 Task: Look for space in Nanganga, Tanzania from 12th July, 2023 to 16th July, 2023 for 8 adults in price range Rs.10000 to Rs.16000. Place can be private room with 8 bedrooms having 8 beds and 8 bathrooms. Property type can be house, flat, guest house, hotel. Amenities needed are: wifi, TV, free parkinig on premises, gym, breakfast. Booking option can be shelf check-in. Required host language is English.
Action: Mouse moved to (436, 90)
Screenshot: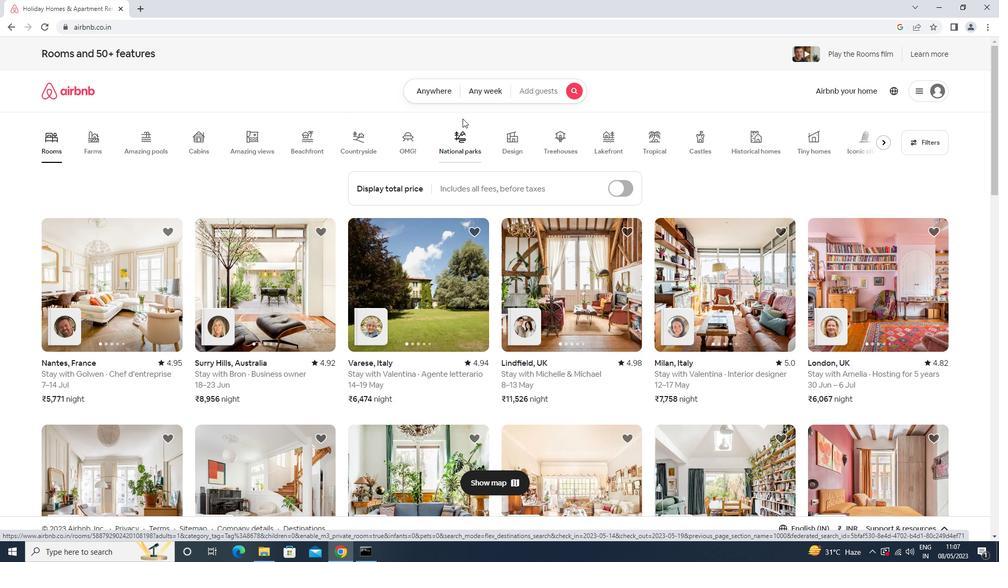 
Action: Mouse pressed left at (436, 90)
Screenshot: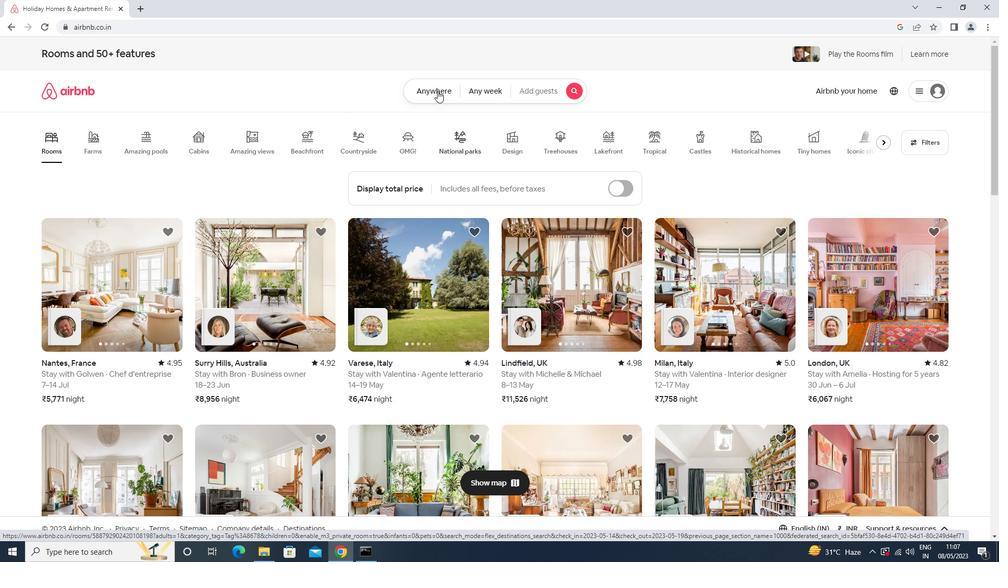 
Action: Mouse moved to (380, 136)
Screenshot: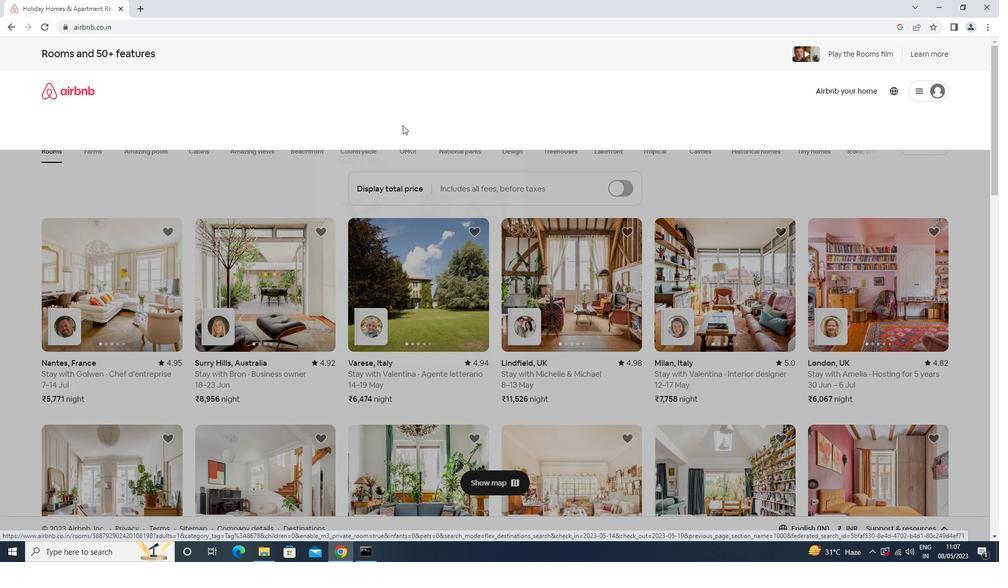 
Action: Mouse pressed left at (380, 136)
Screenshot: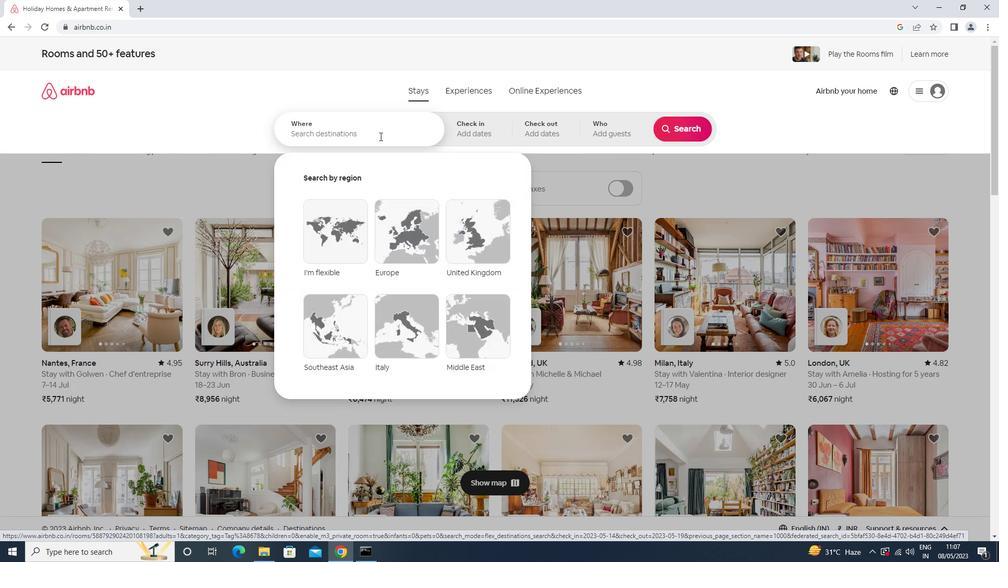 
Action: Key pressed <Key.shift>NANGA
Screenshot: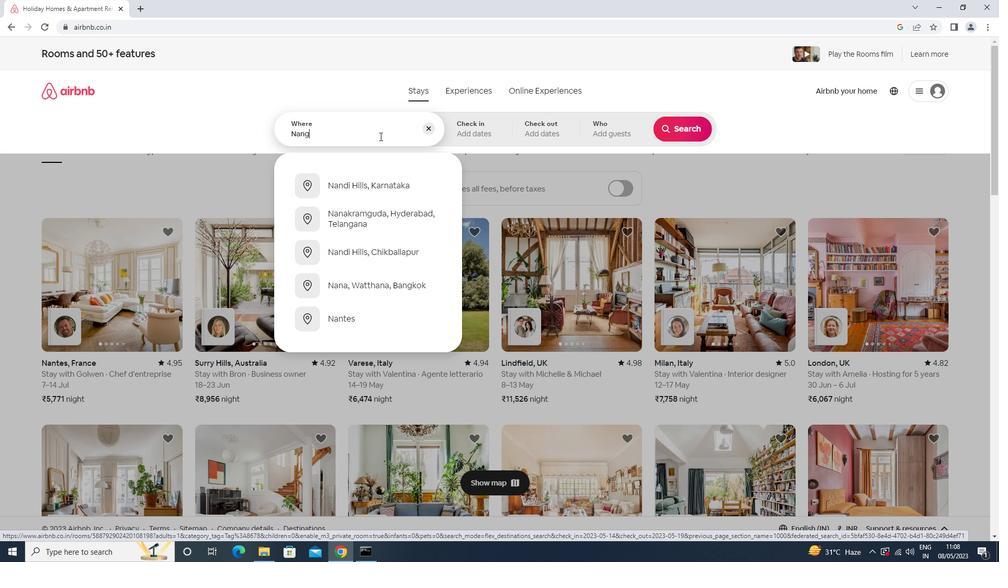 
Action: Mouse moved to (379, 136)
Screenshot: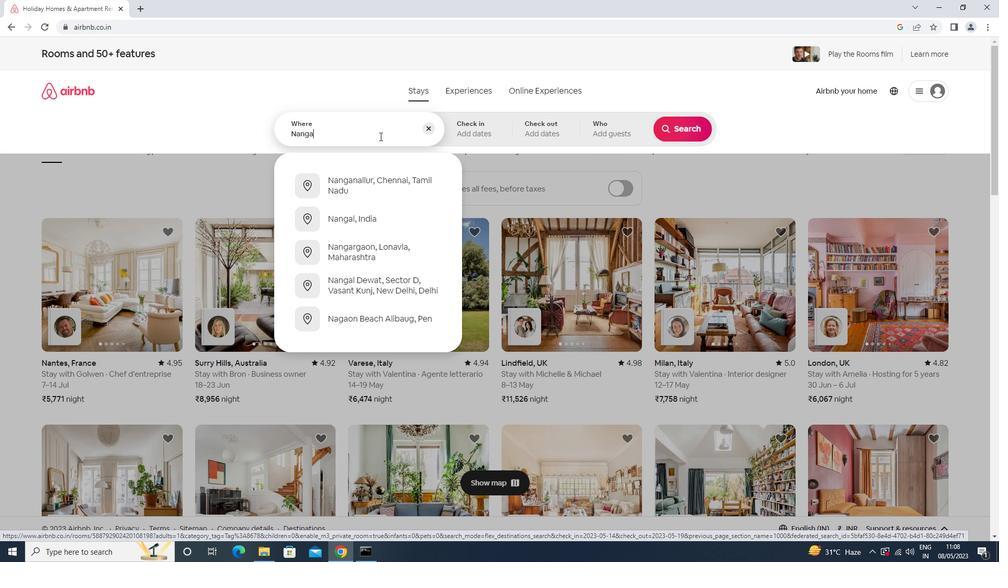 
Action: Key pressed NGA,<Key.space><Key.down><Key.down><Key.down><Key.enter>
Screenshot: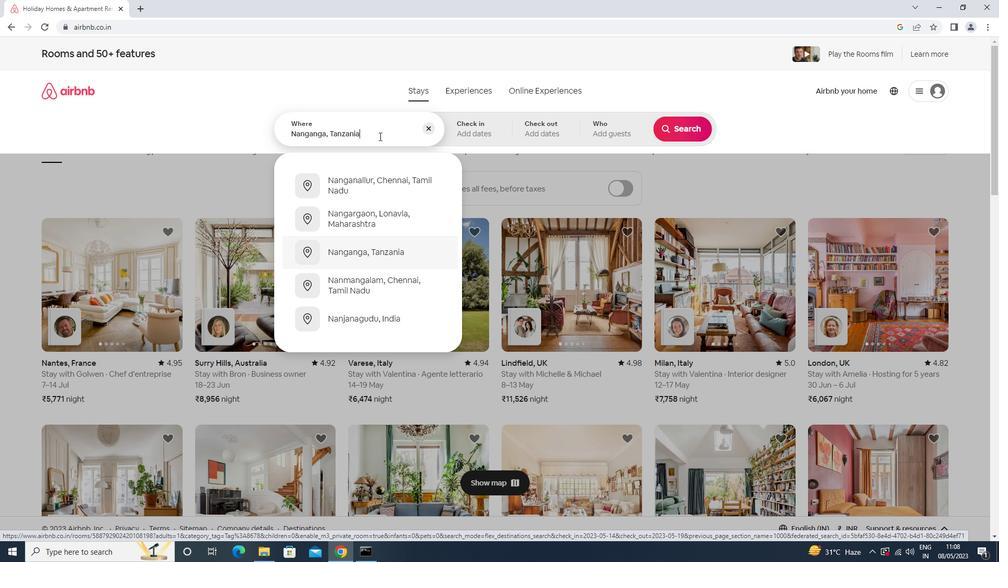 
Action: Mouse moved to (679, 214)
Screenshot: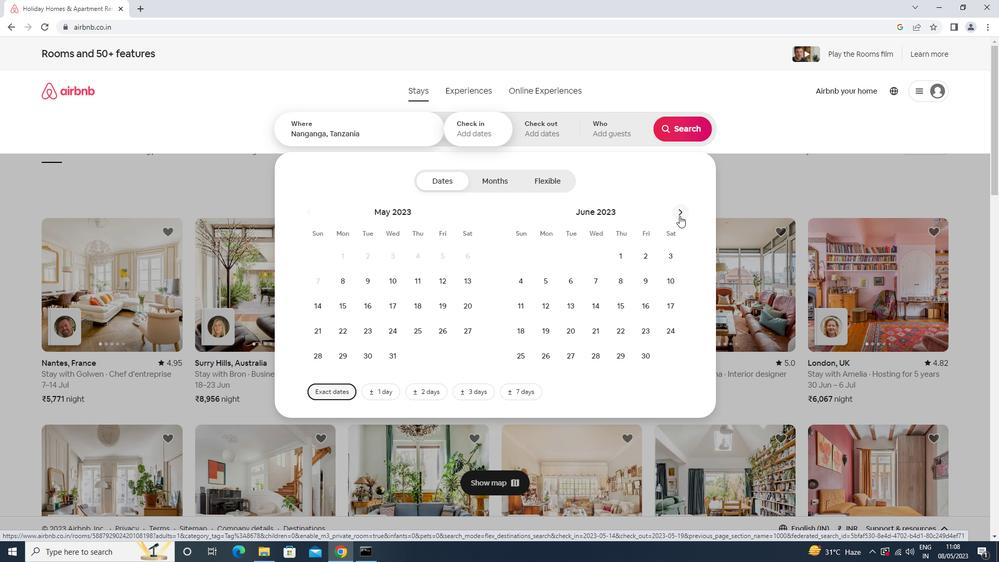 
Action: Mouse pressed left at (679, 214)
Screenshot: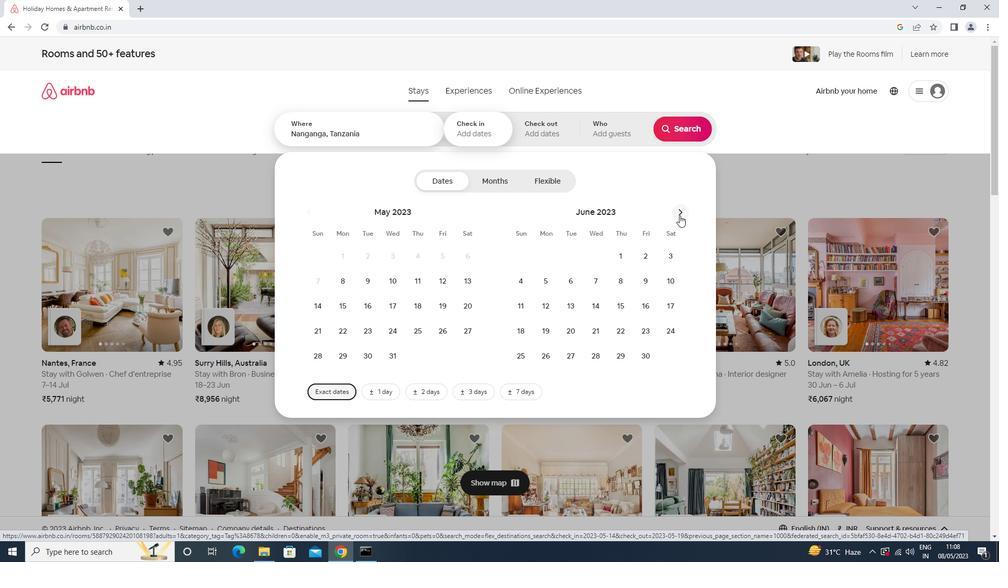 
Action: Mouse moved to (600, 305)
Screenshot: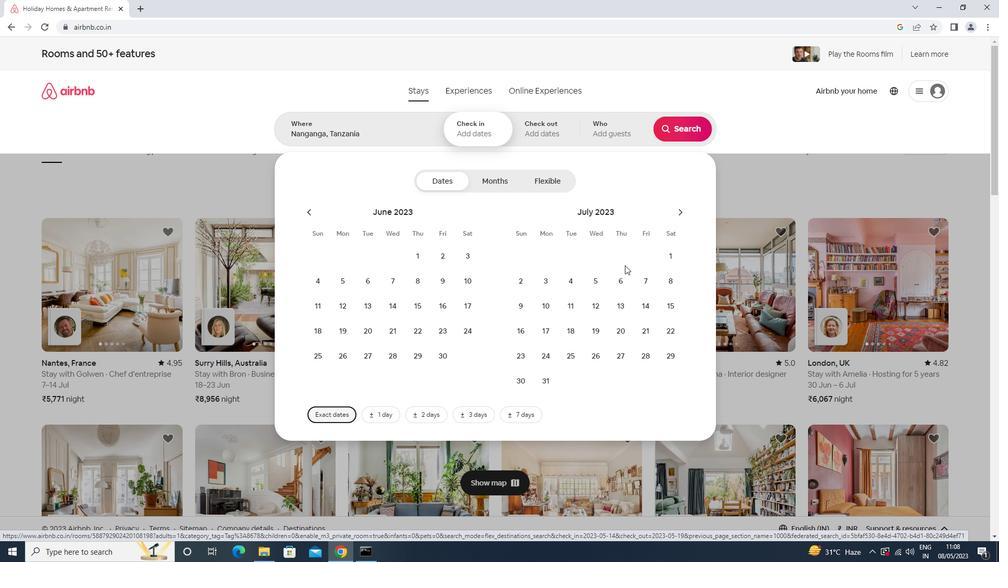 
Action: Mouse pressed left at (600, 305)
Screenshot: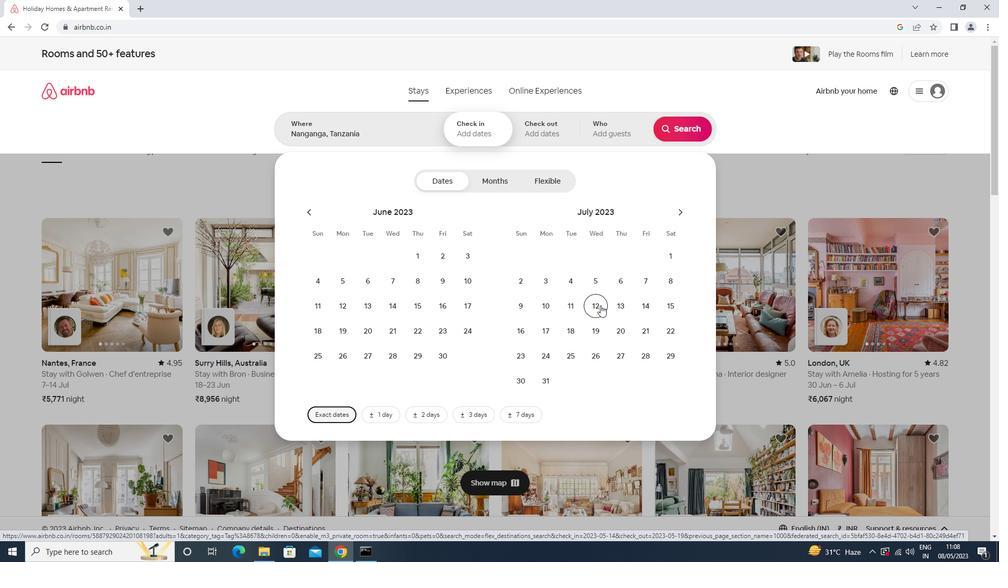 
Action: Mouse moved to (521, 326)
Screenshot: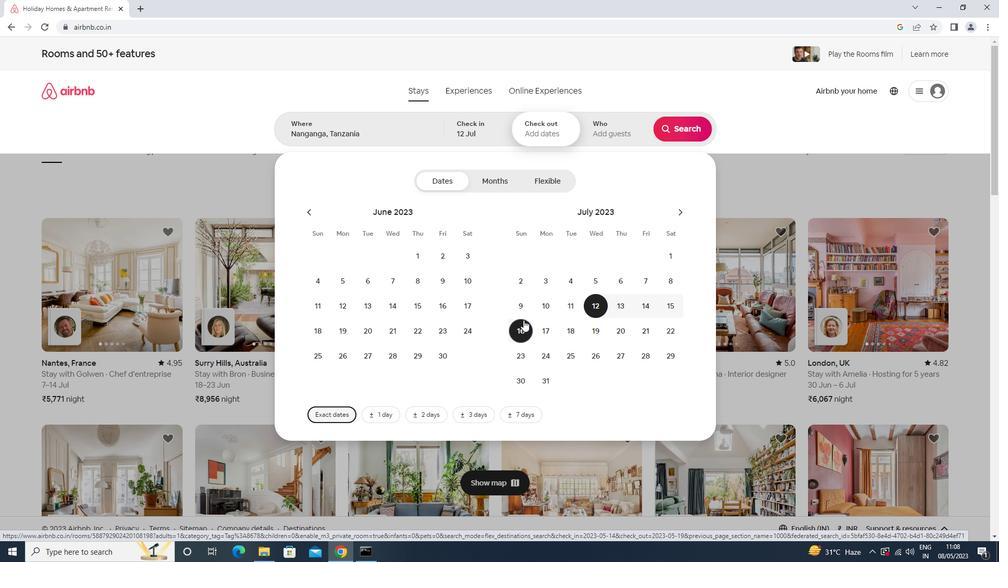 
Action: Mouse pressed left at (521, 326)
Screenshot: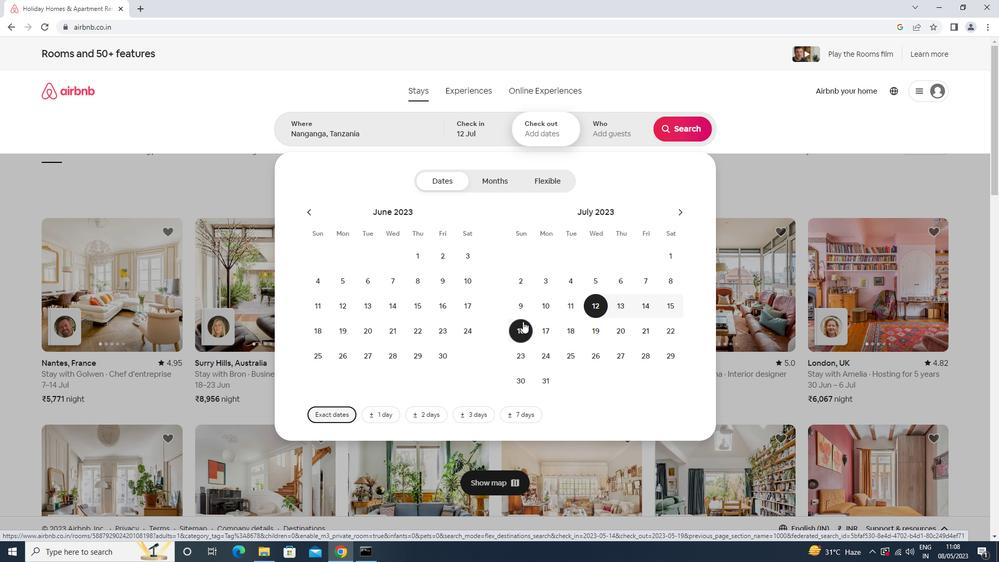 
Action: Mouse moved to (591, 135)
Screenshot: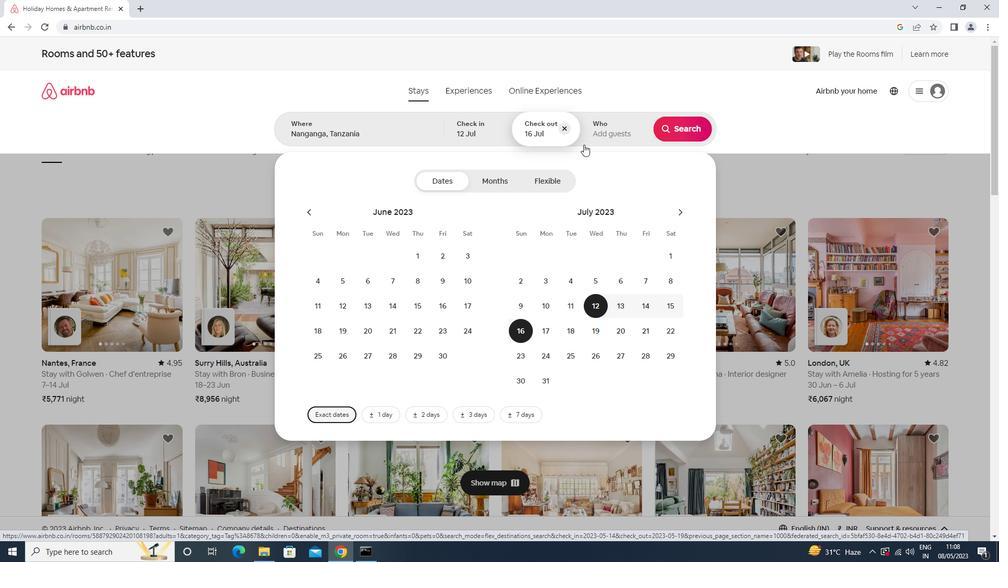 
Action: Mouse pressed left at (591, 135)
Screenshot: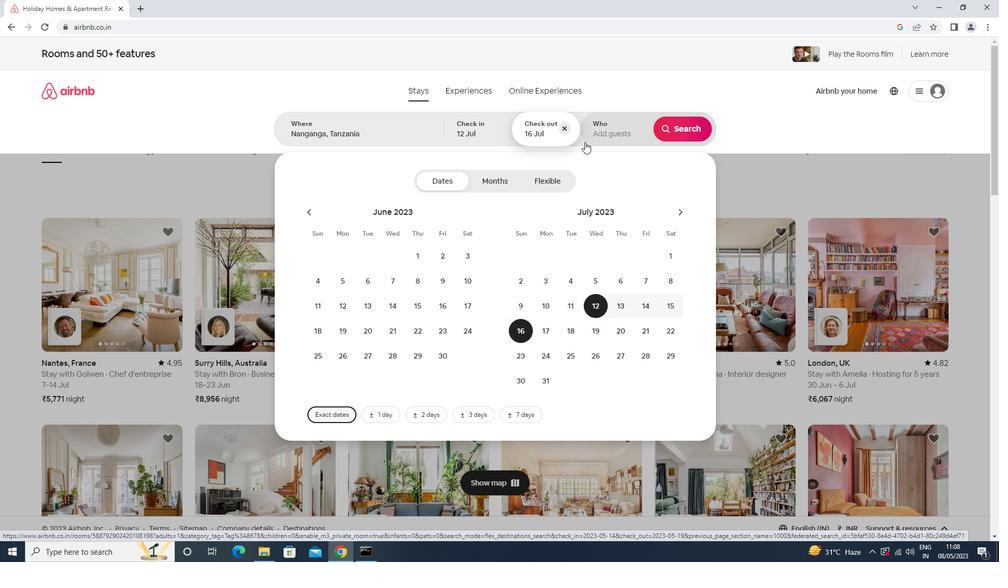 
Action: Mouse moved to (679, 181)
Screenshot: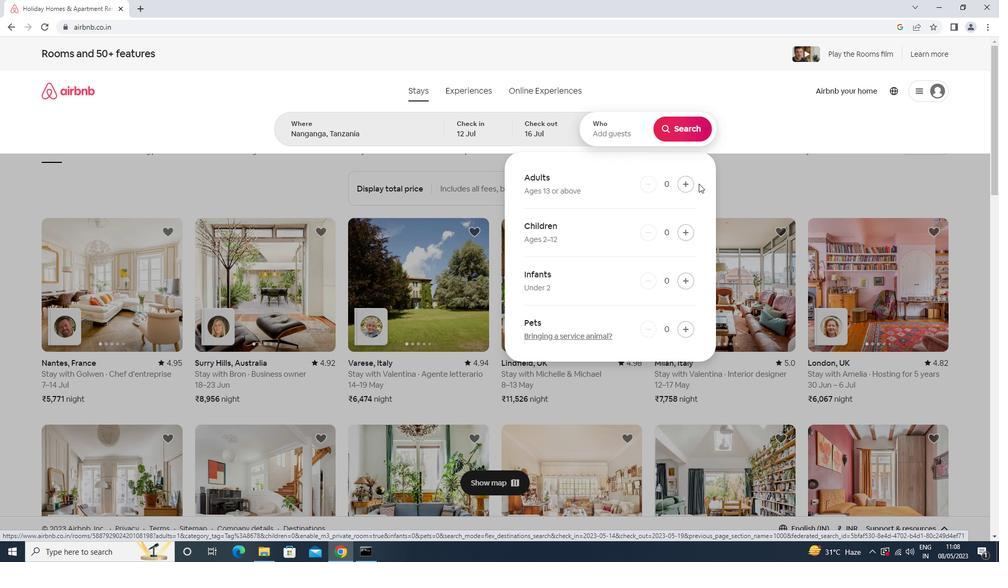 
Action: Mouse pressed left at (679, 181)
Screenshot: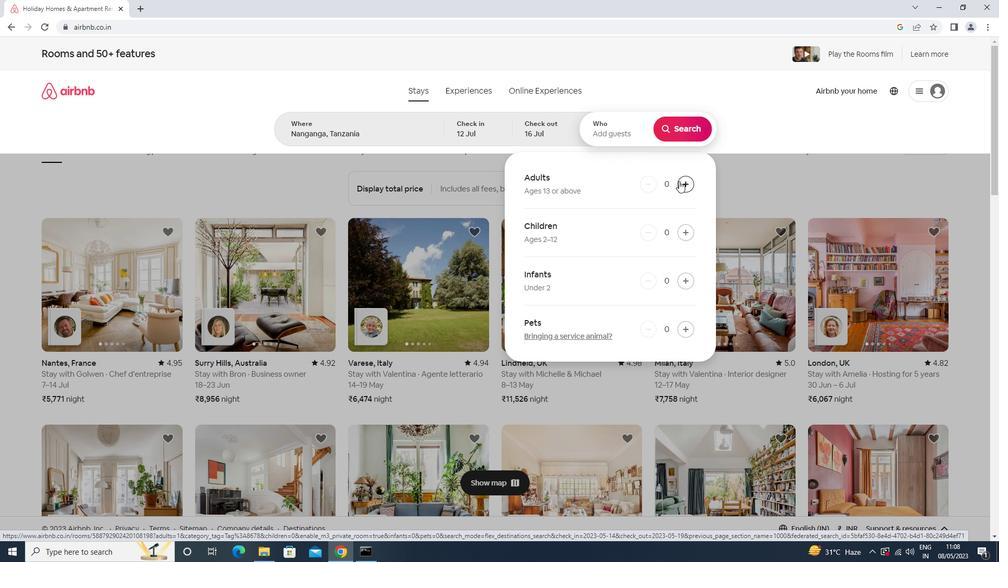 
Action: Mouse pressed left at (679, 181)
Screenshot: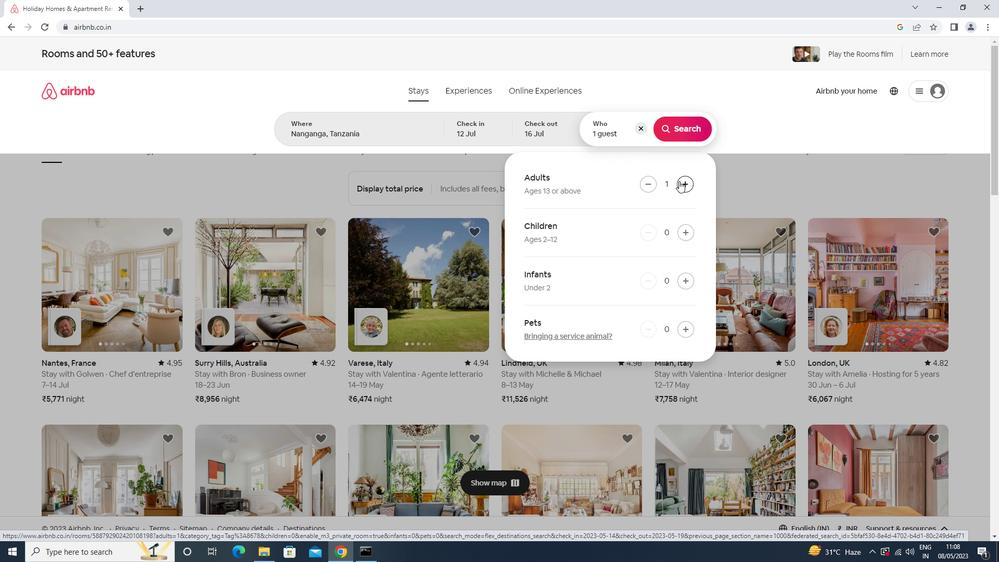 
Action: Mouse pressed left at (679, 181)
Screenshot: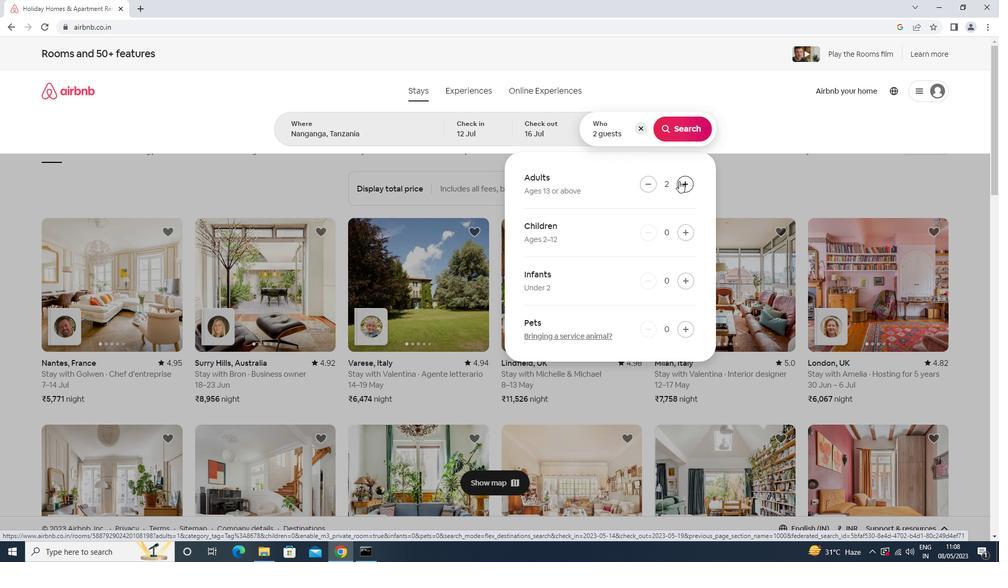 
Action: Mouse pressed left at (679, 181)
Screenshot: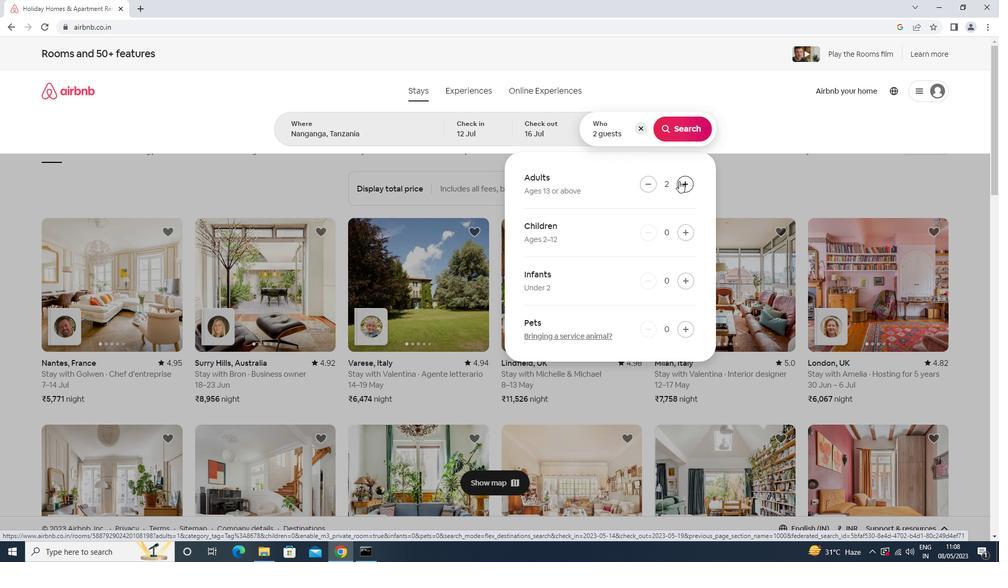 
Action: Mouse pressed left at (679, 181)
Screenshot: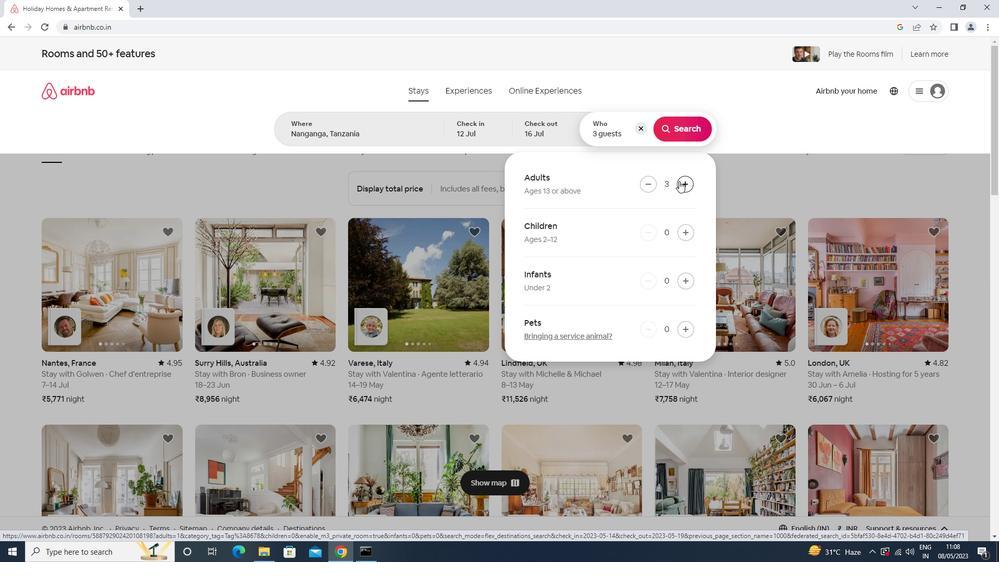 
Action: Mouse pressed left at (679, 181)
Screenshot: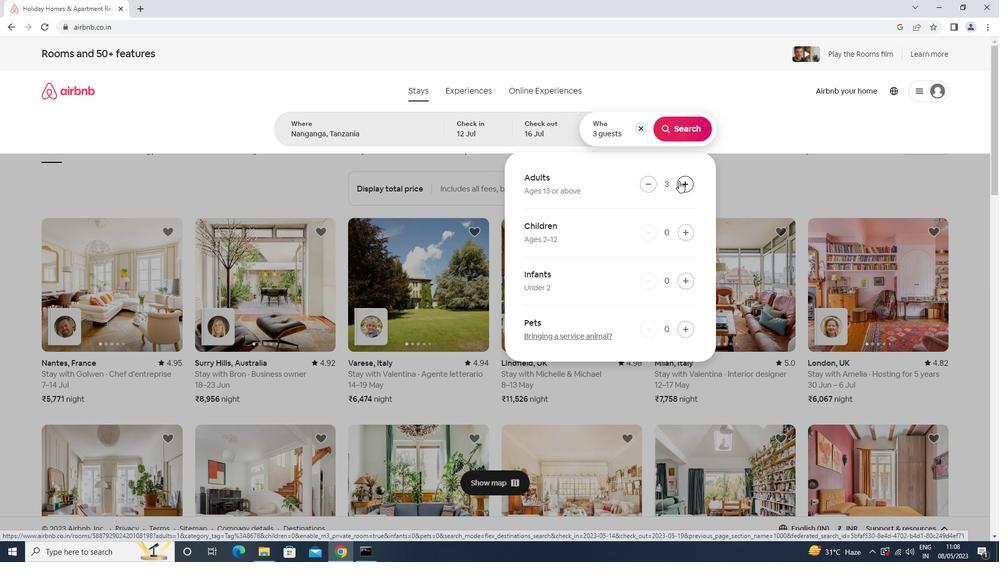 
Action: Mouse pressed left at (679, 181)
Screenshot: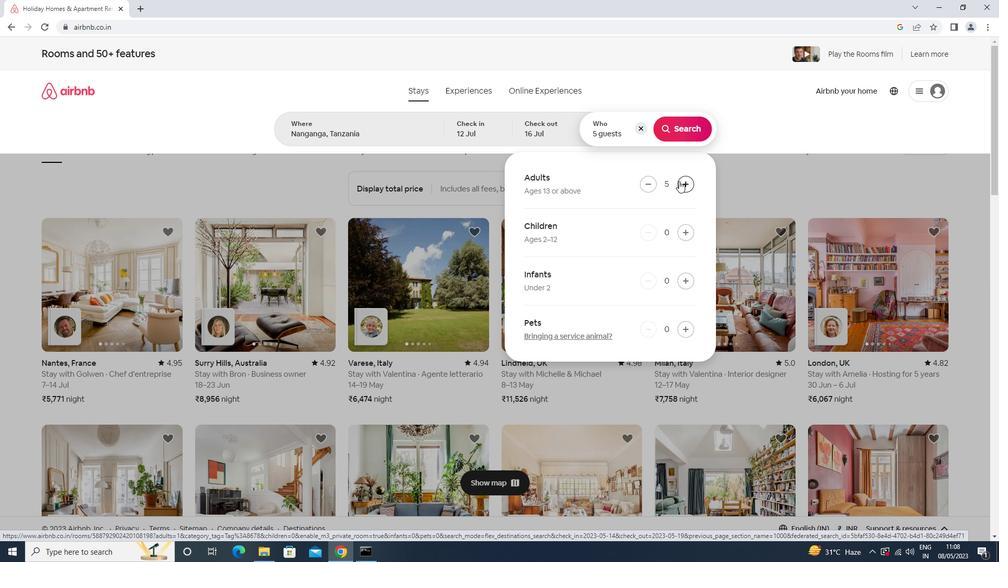 
Action: Mouse pressed left at (679, 181)
Screenshot: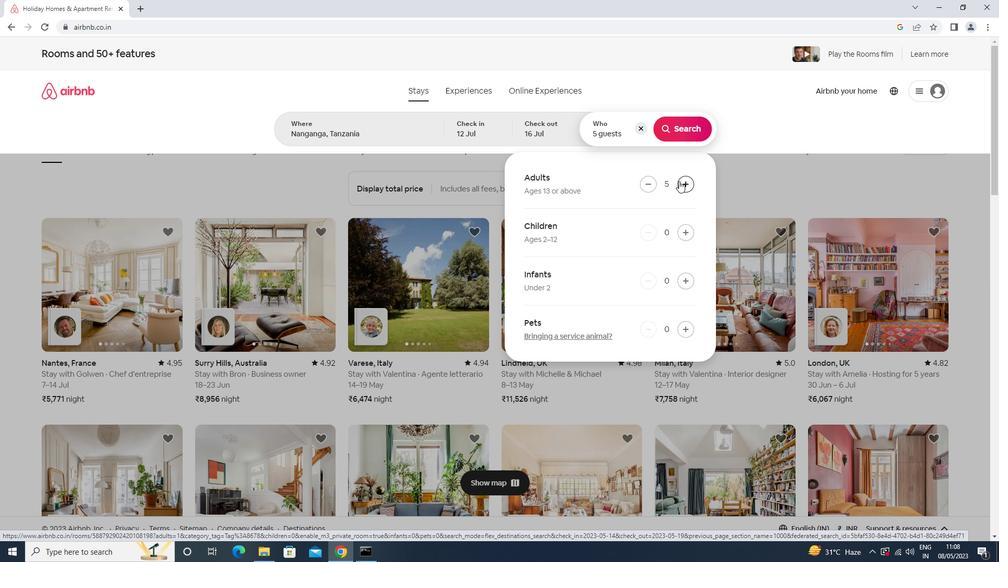 
Action: Mouse moved to (677, 130)
Screenshot: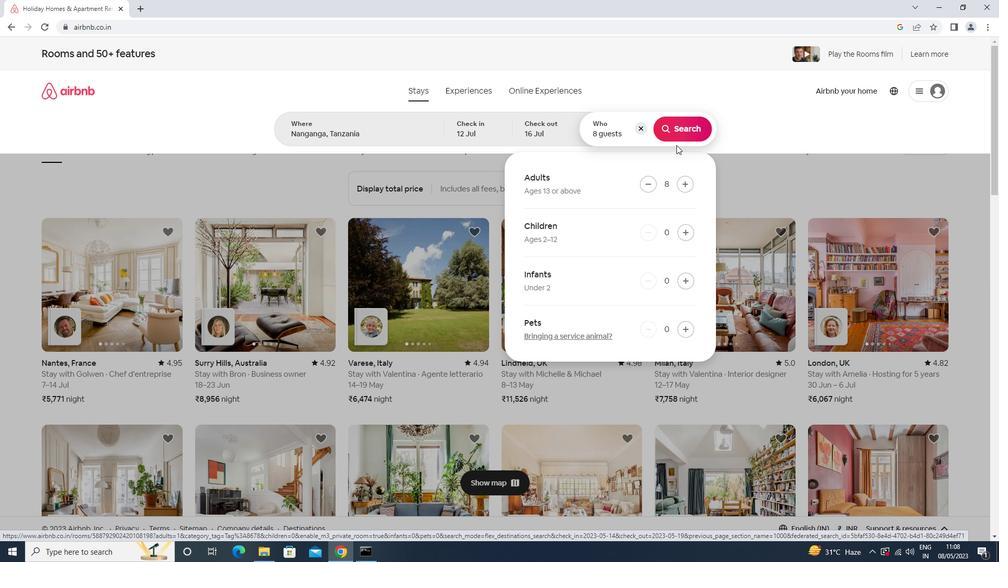 
Action: Mouse pressed left at (677, 130)
Screenshot: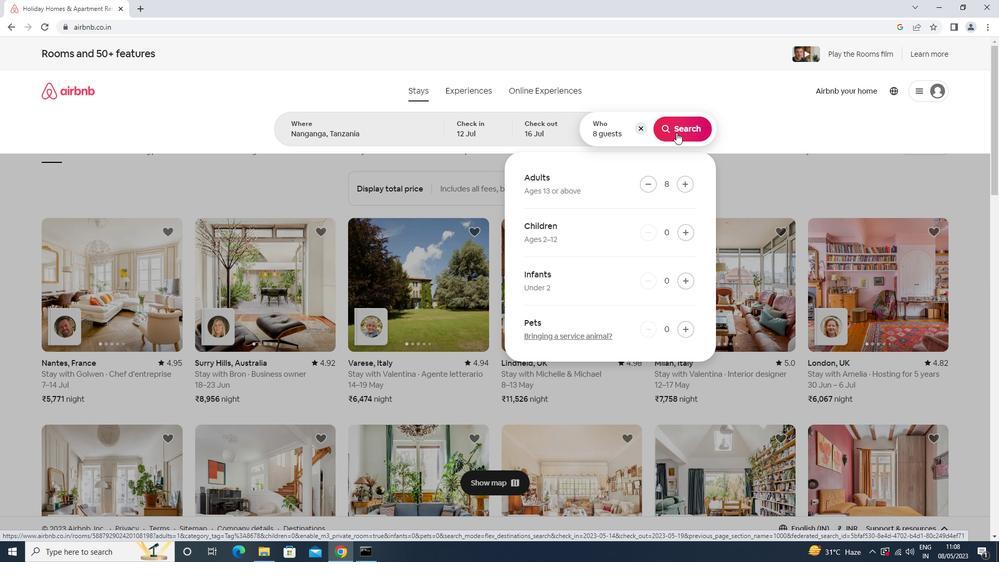 
Action: Mouse moved to (959, 97)
Screenshot: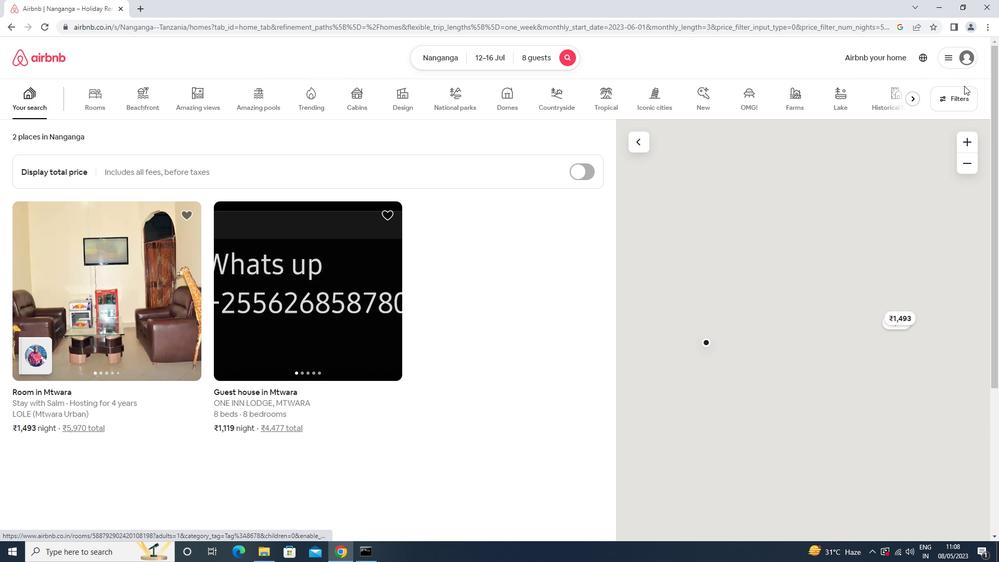 
Action: Mouse pressed left at (959, 97)
Screenshot: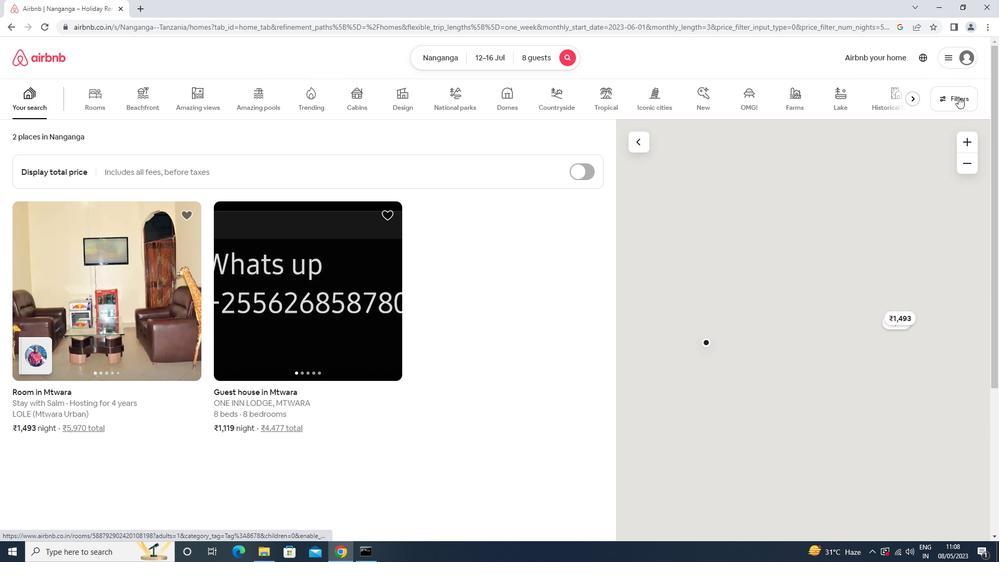 
Action: Mouse moved to (452, 348)
Screenshot: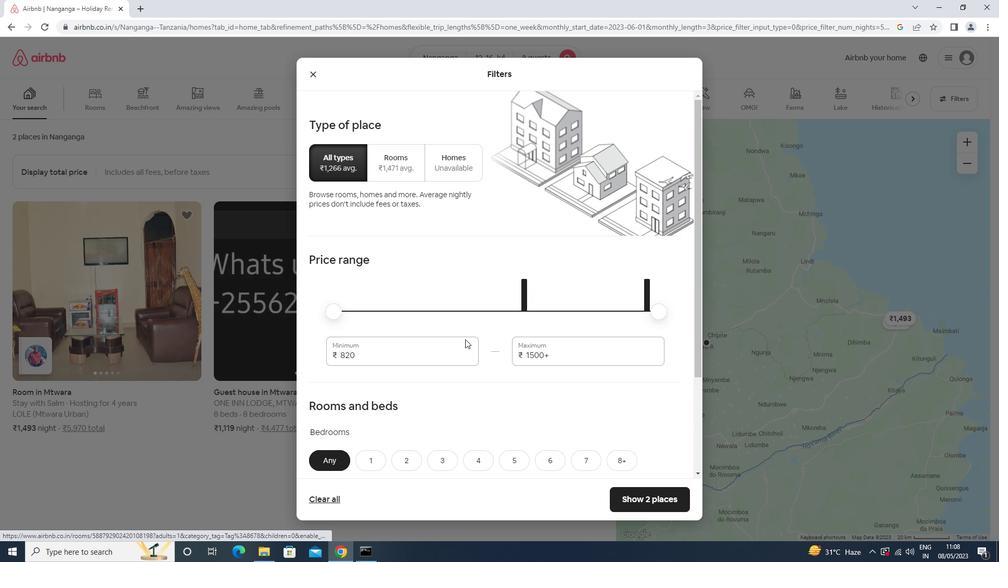 
Action: Mouse pressed left at (452, 348)
Screenshot: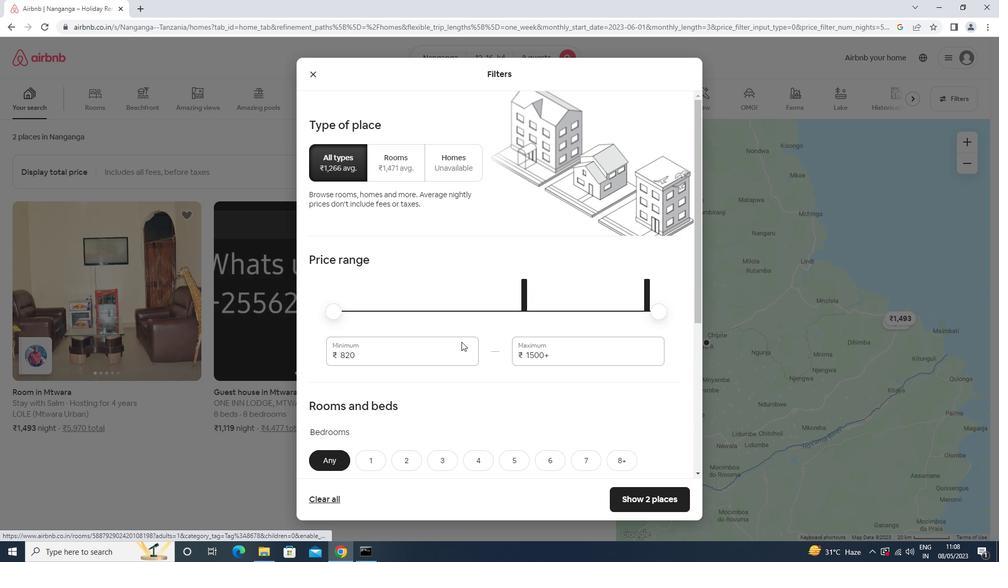 
Action: Key pressed <Key.backspace><Key.backspace><Key.backspace>10000<Key.tab>16000
Screenshot: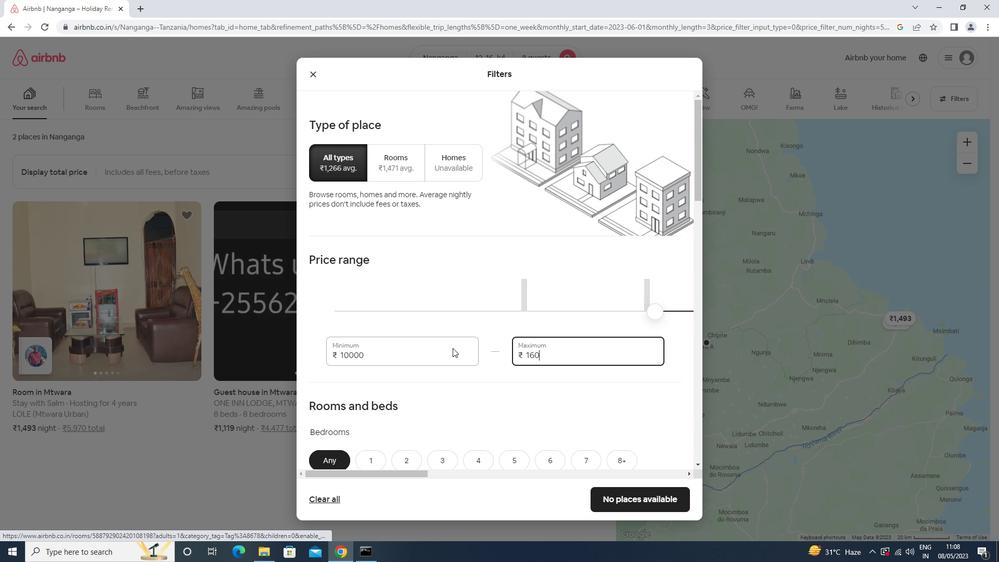 
Action: Mouse moved to (482, 376)
Screenshot: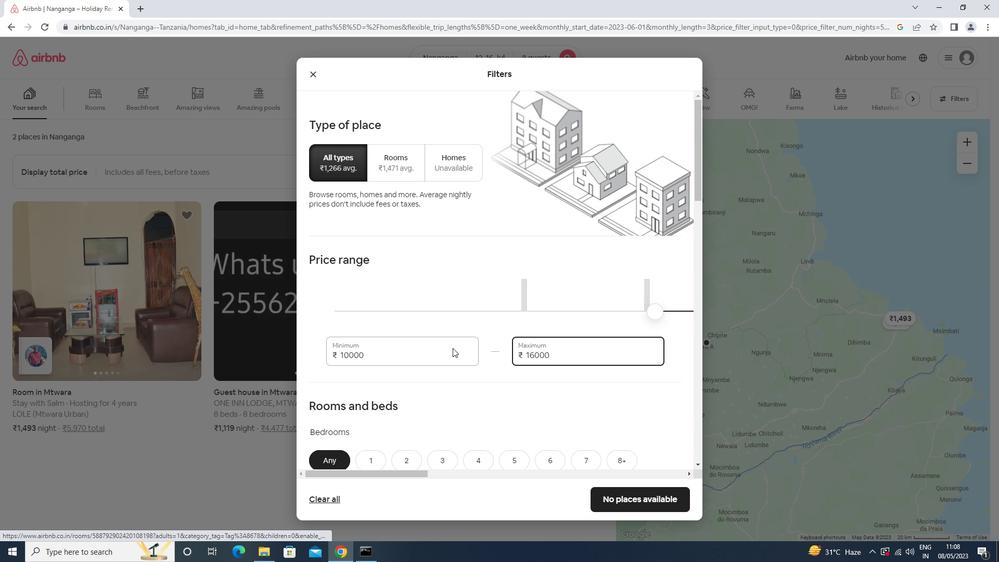 
Action: Mouse scrolled (482, 375) with delta (0, 0)
Screenshot: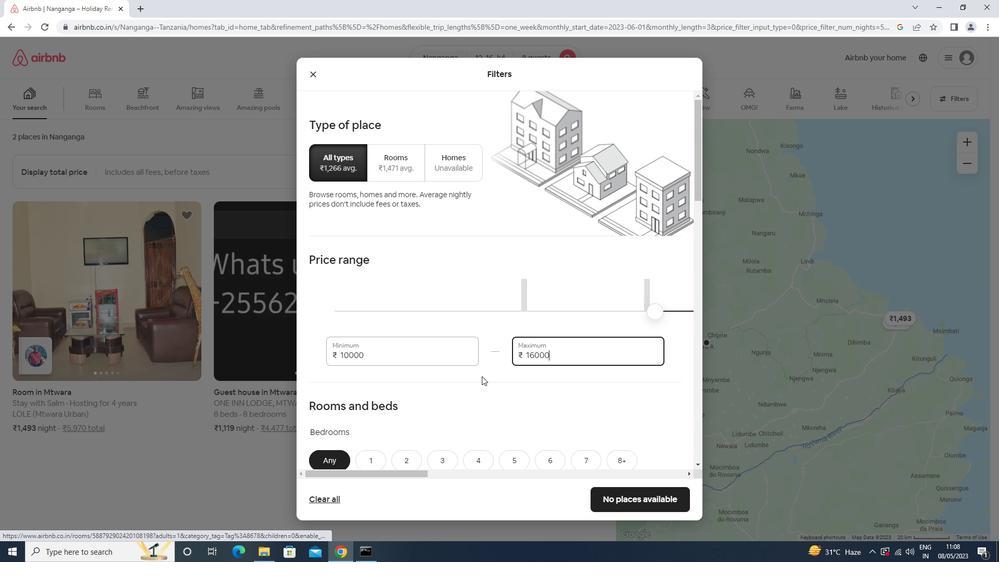 
Action: Mouse scrolled (482, 375) with delta (0, 0)
Screenshot: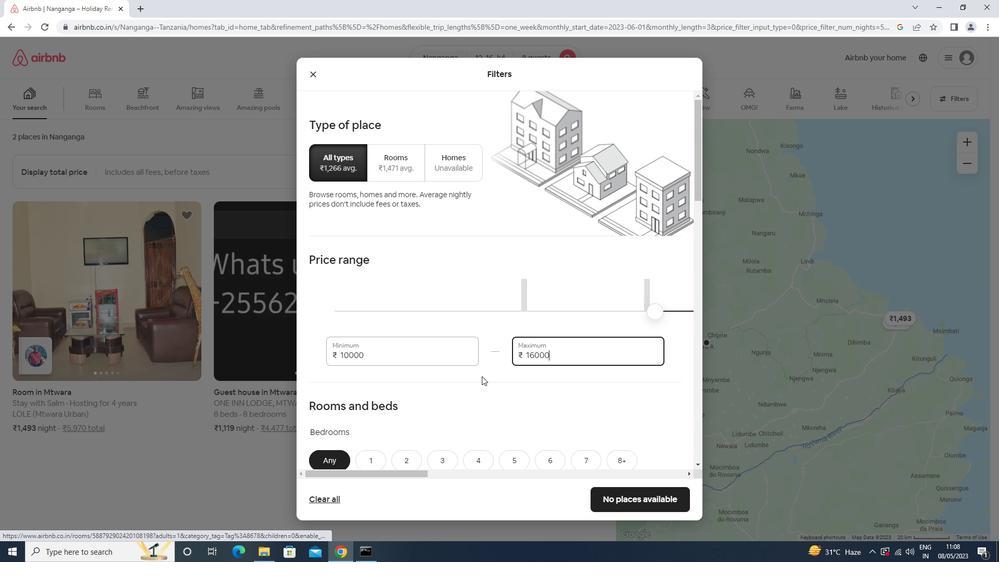 
Action: Mouse scrolled (482, 375) with delta (0, 0)
Screenshot: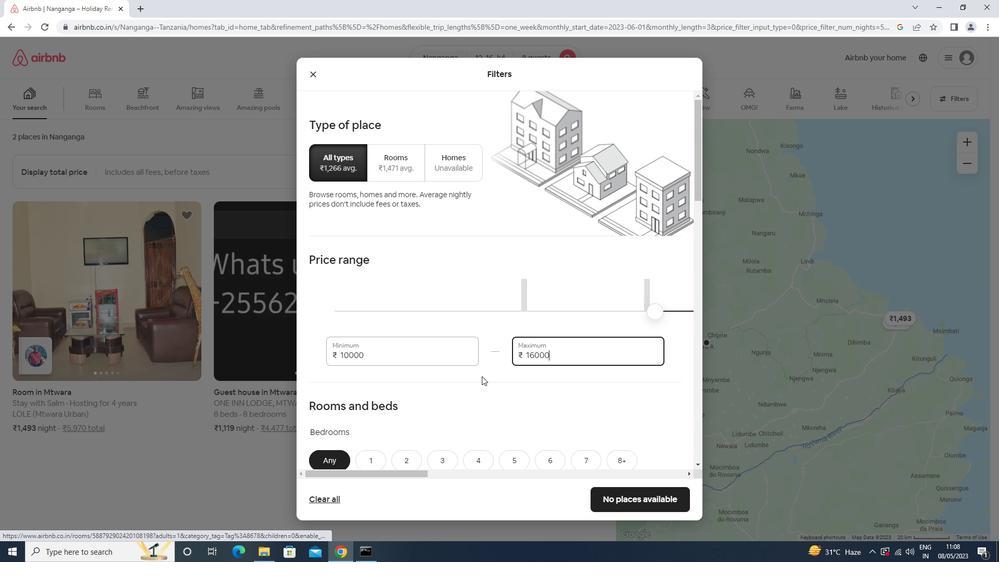 
Action: Mouse moved to (619, 309)
Screenshot: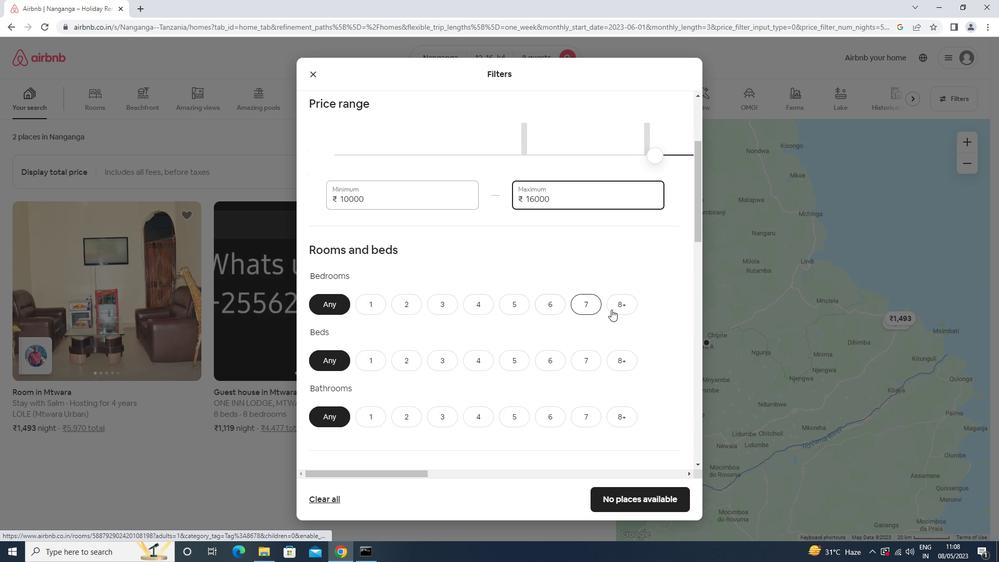 
Action: Mouse pressed left at (619, 309)
Screenshot: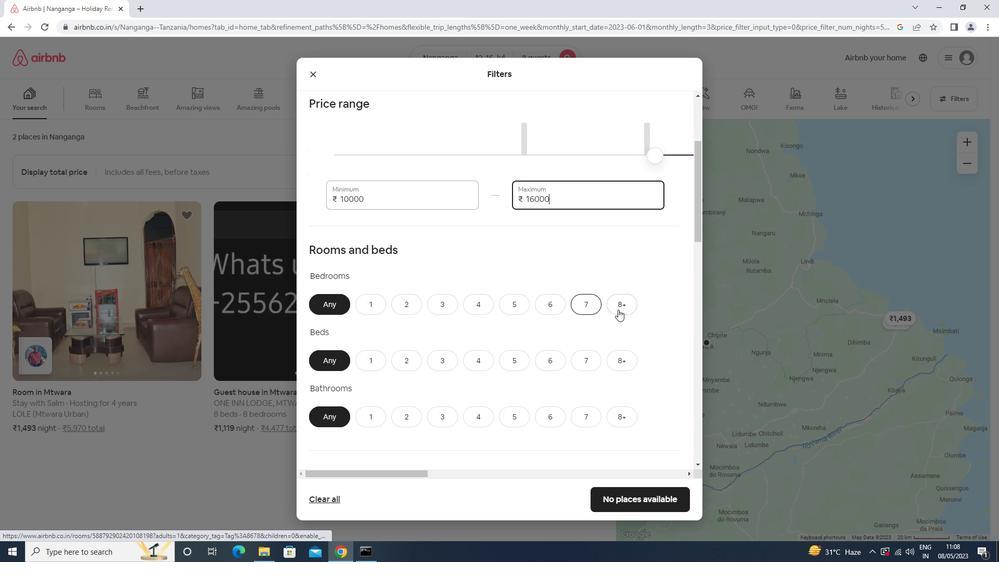 
Action: Mouse moved to (626, 358)
Screenshot: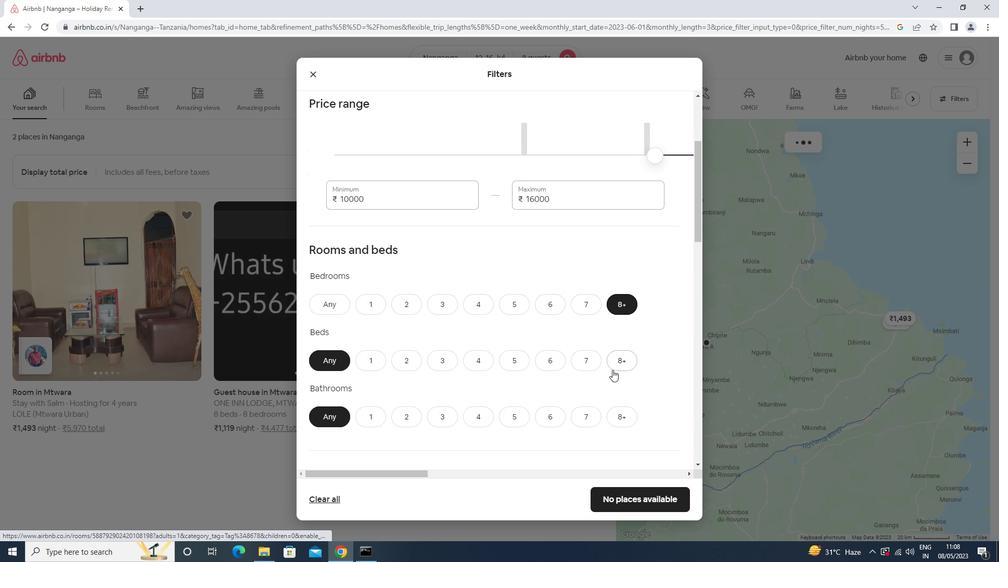 
Action: Mouse pressed left at (626, 358)
Screenshot: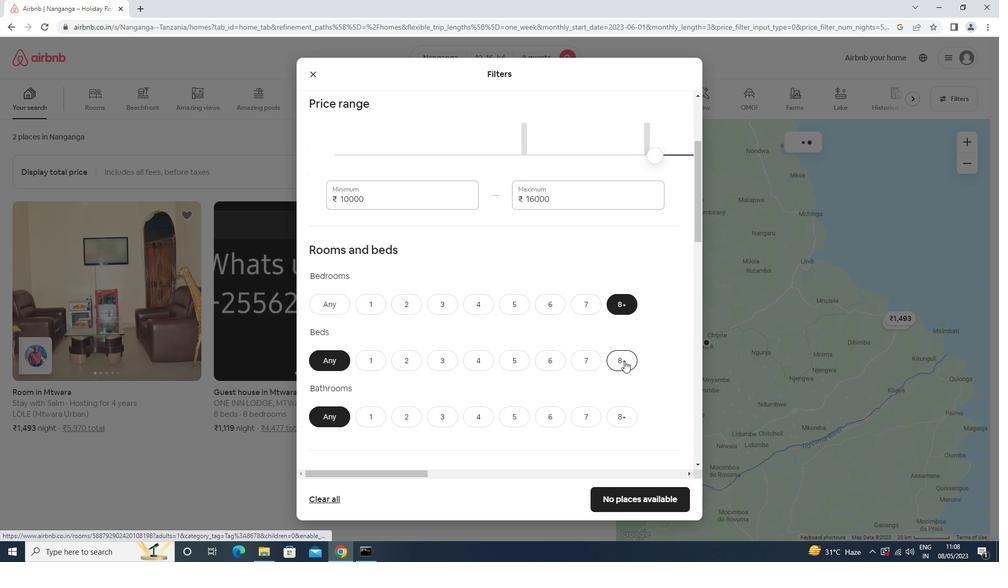 
Action: Mouse moved to (618, 414)
Screenshot: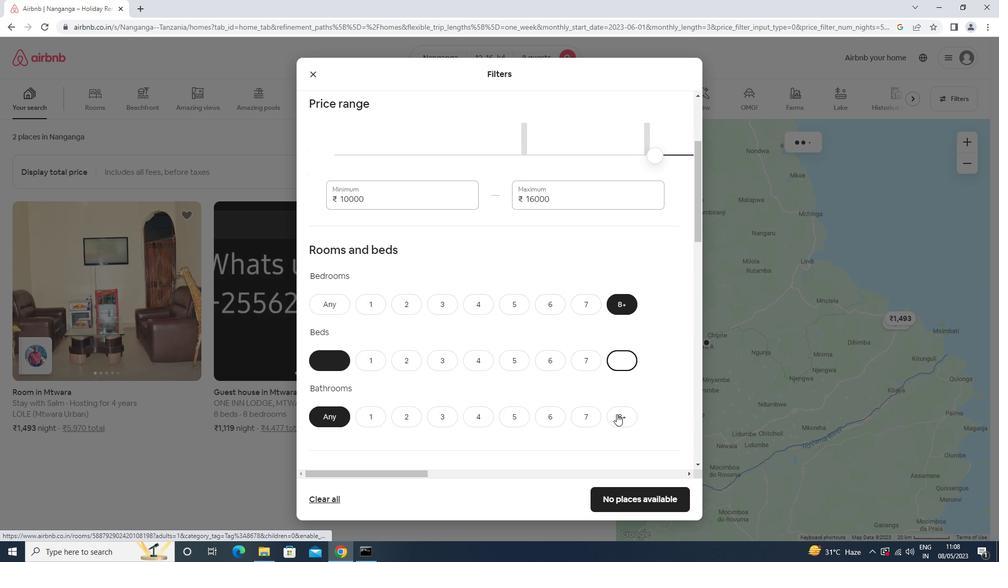 
Action: Mouse pressed left at (618, 414)
Screenshot: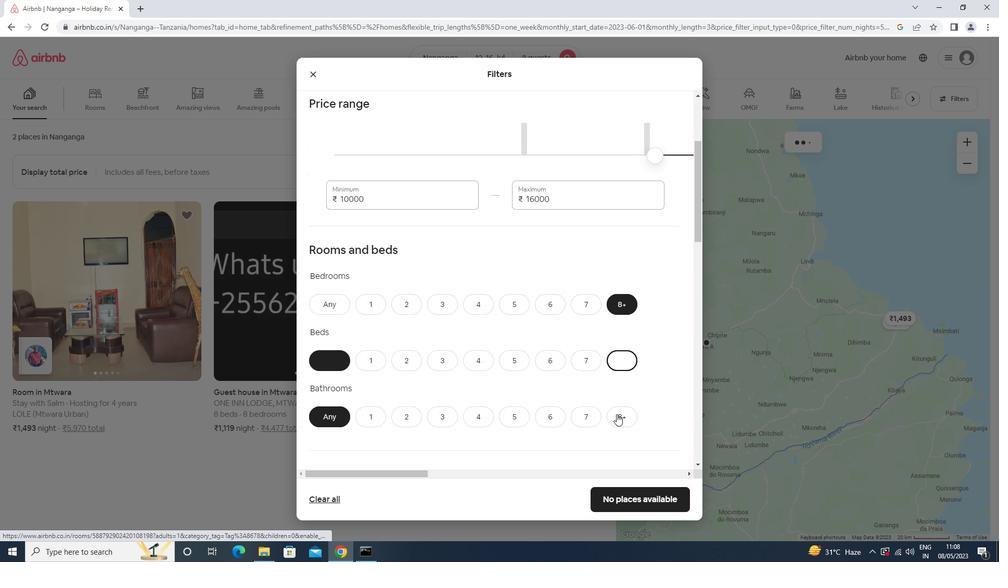 
Action: Mouse moved to (540, 330)
Screenshot: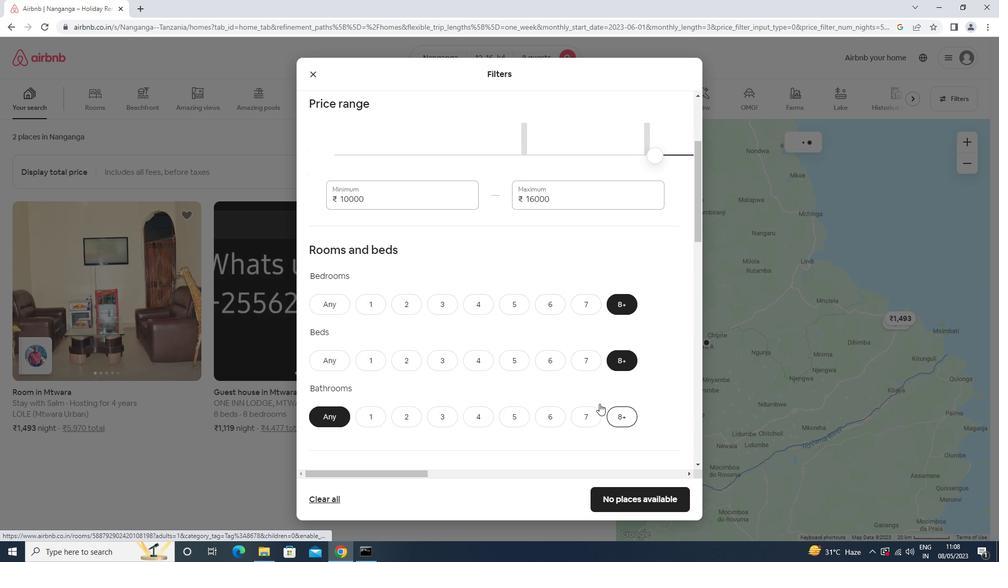 
Action: Mouse scrolled (540, 330) with delta (0, 0)
Screenshot: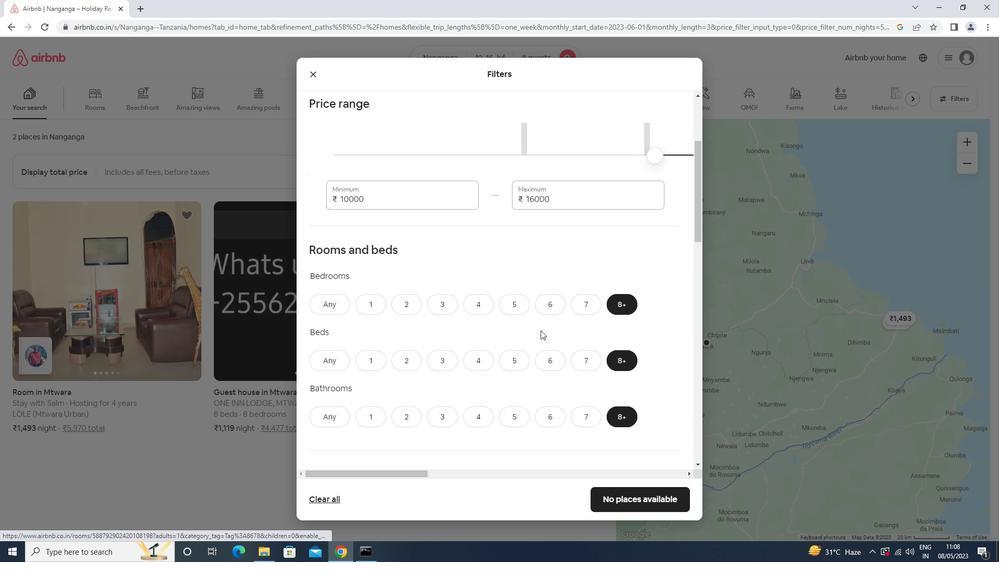 
Action: Mouse scrolled (540, 330) with delta (0, 0)
Screenshot: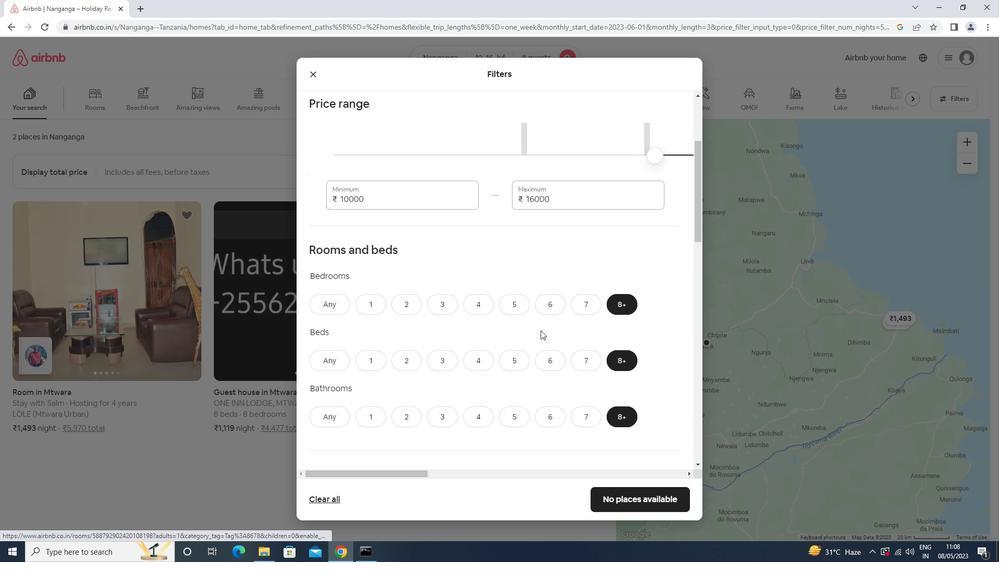 
Action: Mouse scrolled (540, 330) with delta (0, 0)
Screenshot: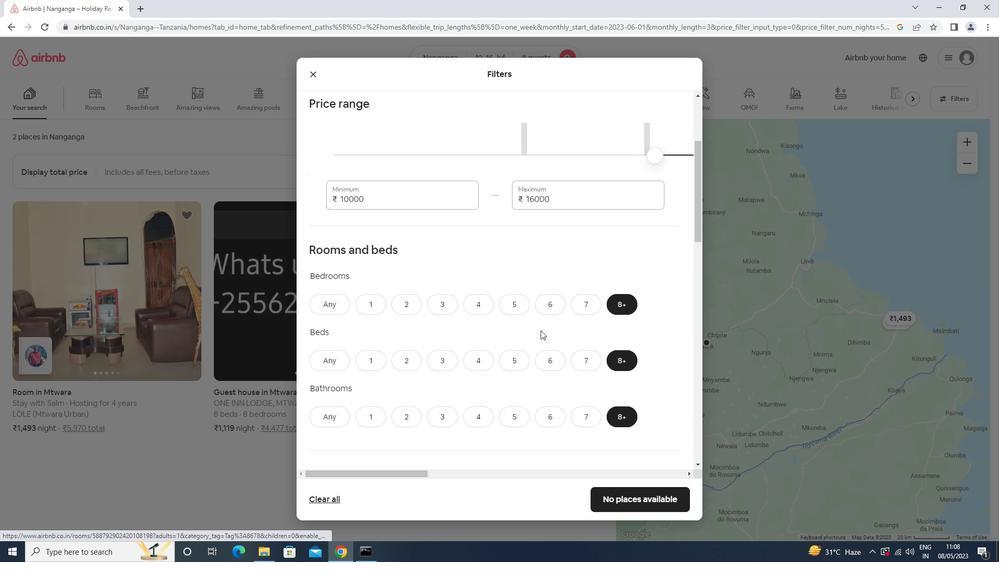 
Action: Mouse scrolled (540, 330) with delta (0, 0)
Screenshot: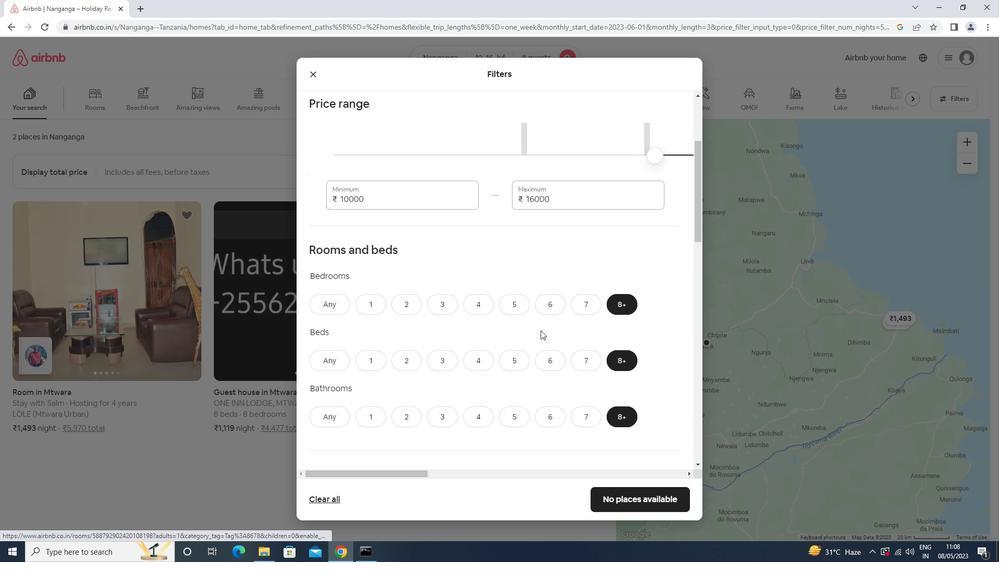 
Action: Mouse moved to (378, 323)
Screenshot: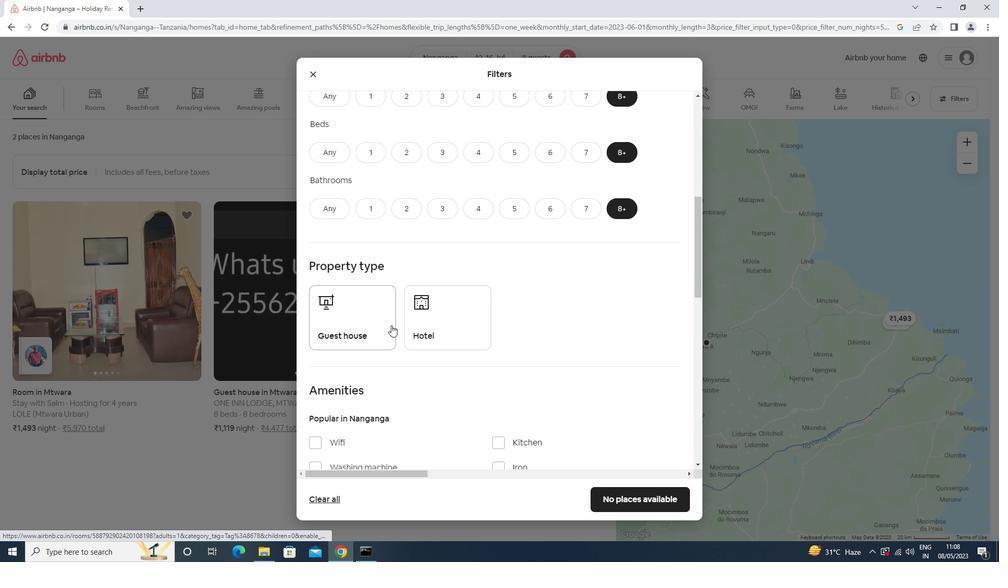 
Action: Mouse pressed left at (378, 323)
Screenshot: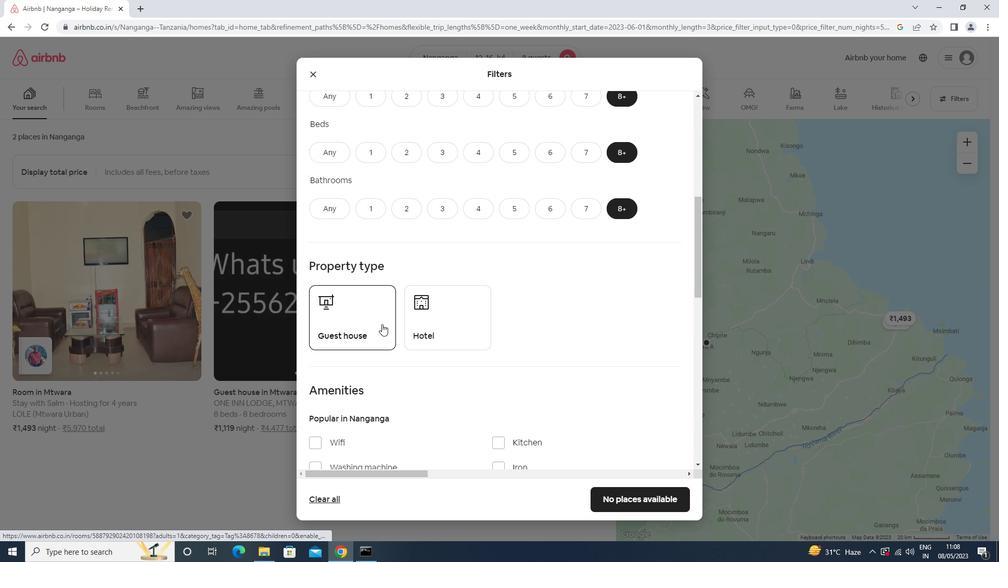 
Action: Mouse moved to (443, 329)
Screenshot: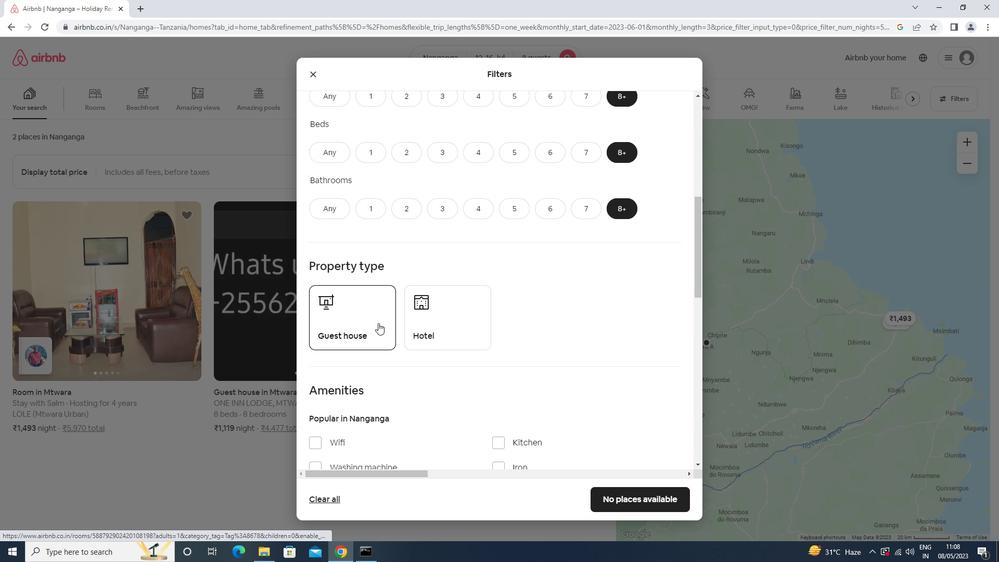 
Action: Mouse pressed left at (443, 329)
Screenshot: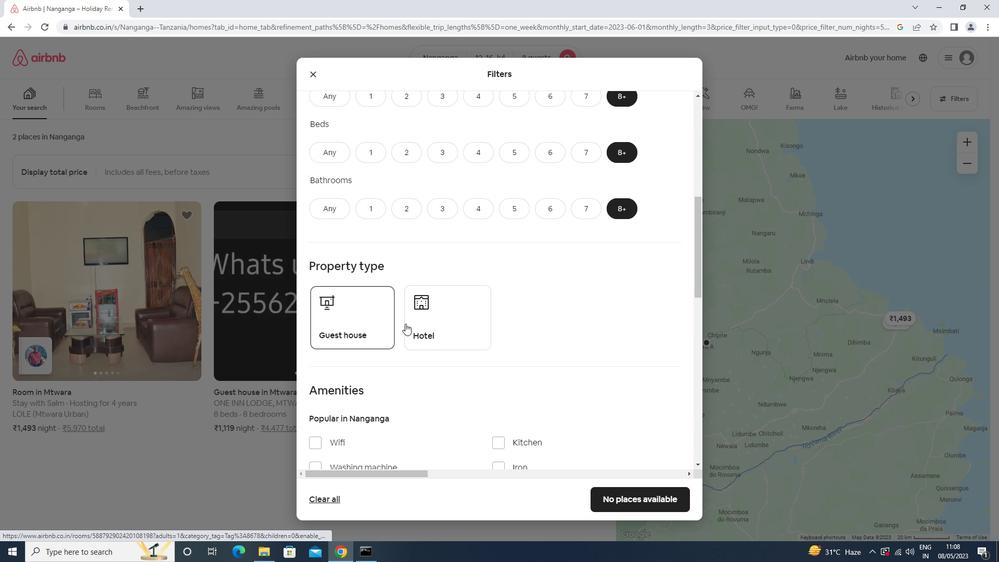 
Action: Mouse moved to (467, 313)
Screenshot: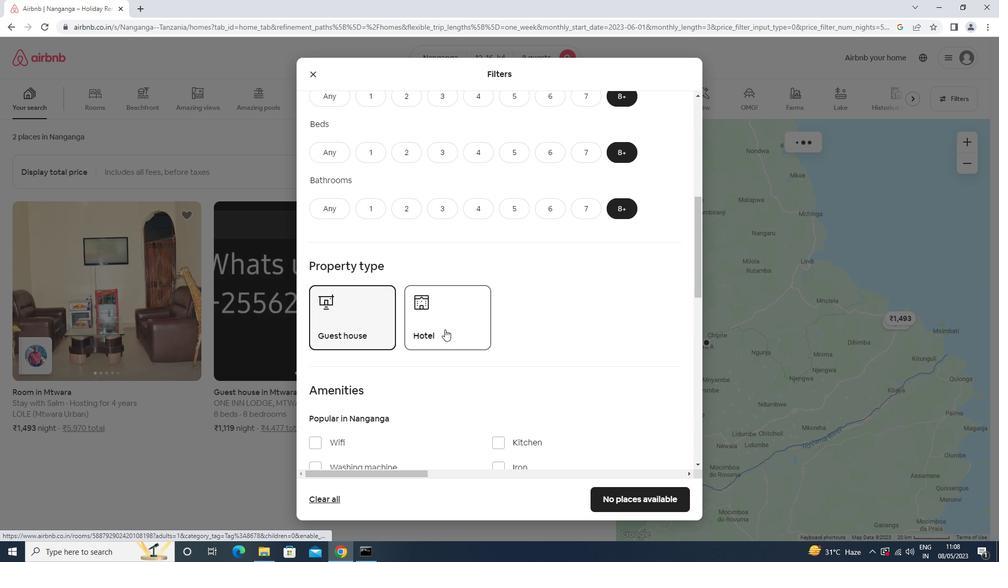 
Action: Mouse scrolled (467, 313) with delta (0, 0)
Screenshot: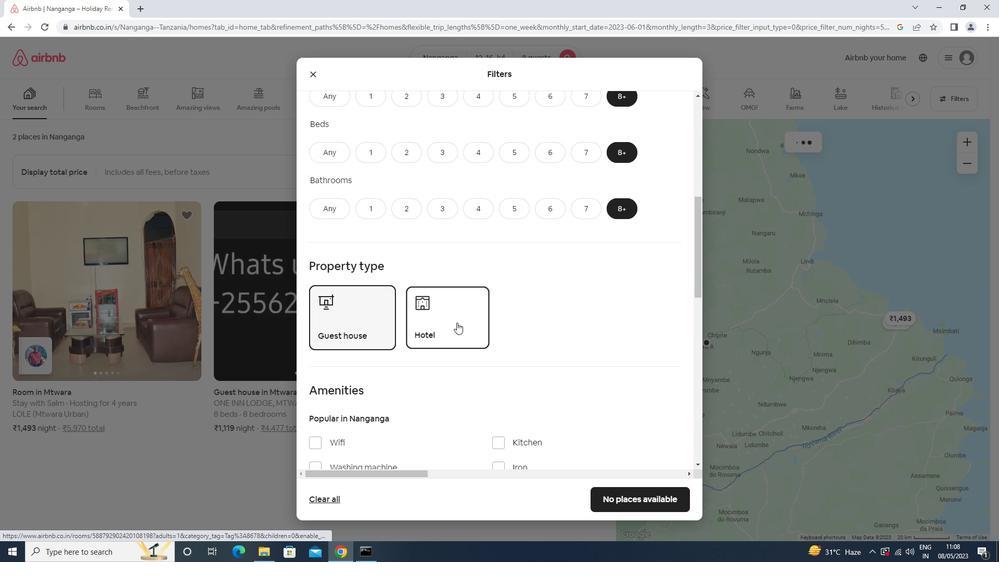 
Action: Mouse scrolled (467, 313) with delta (0, 0)
Screenshot: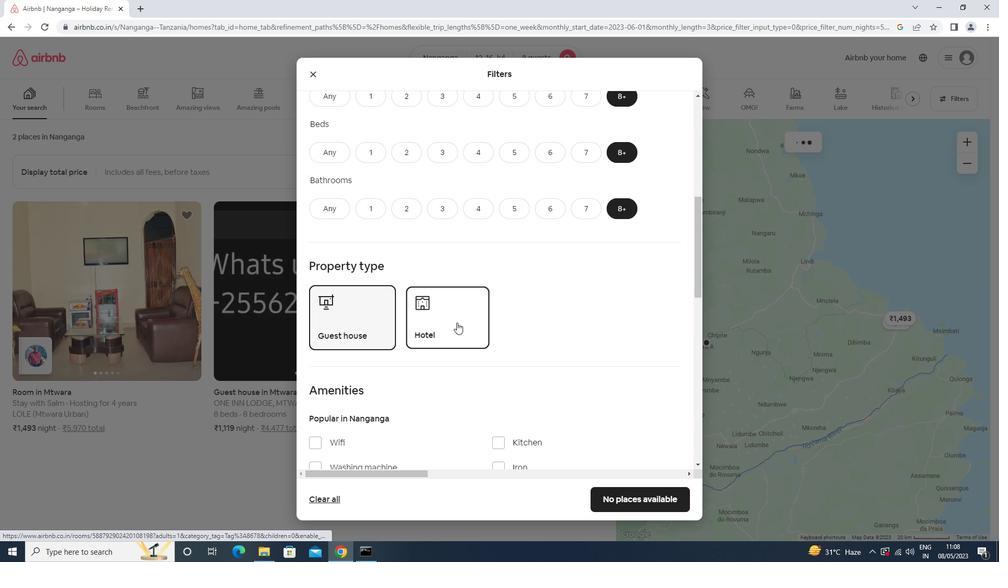 
Action: Mouse scrolled (467, 313) with delta (0, 0)
Screenshot: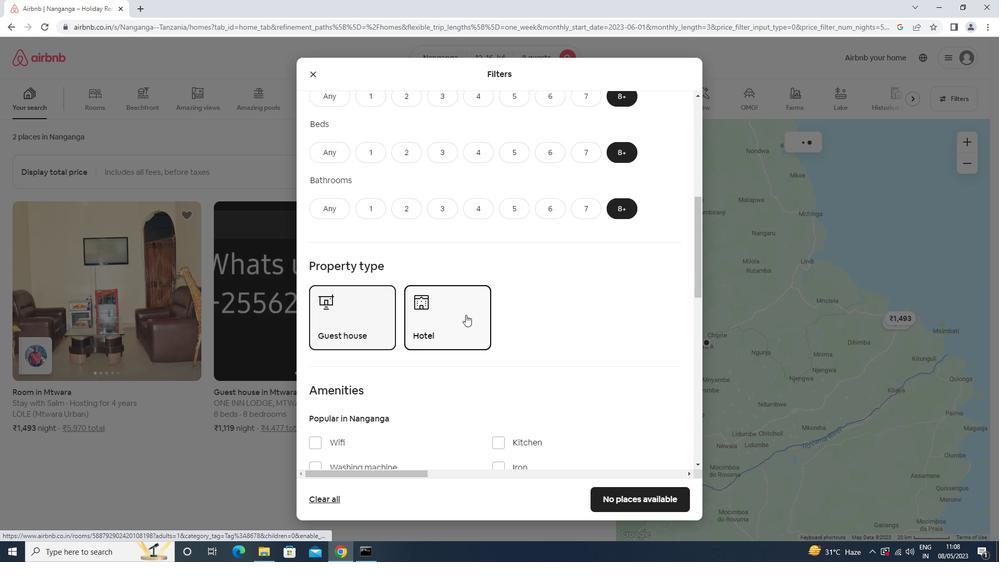 
Action: Mouse moved to (348, 286)
Screenshot: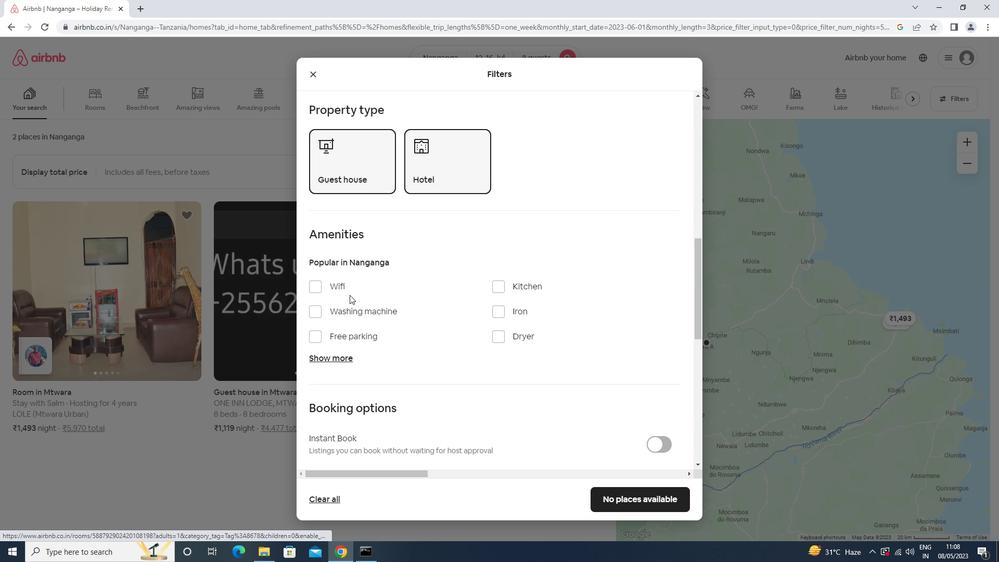 
Action: Mouse pressed left at (348, 286)
Screenshot: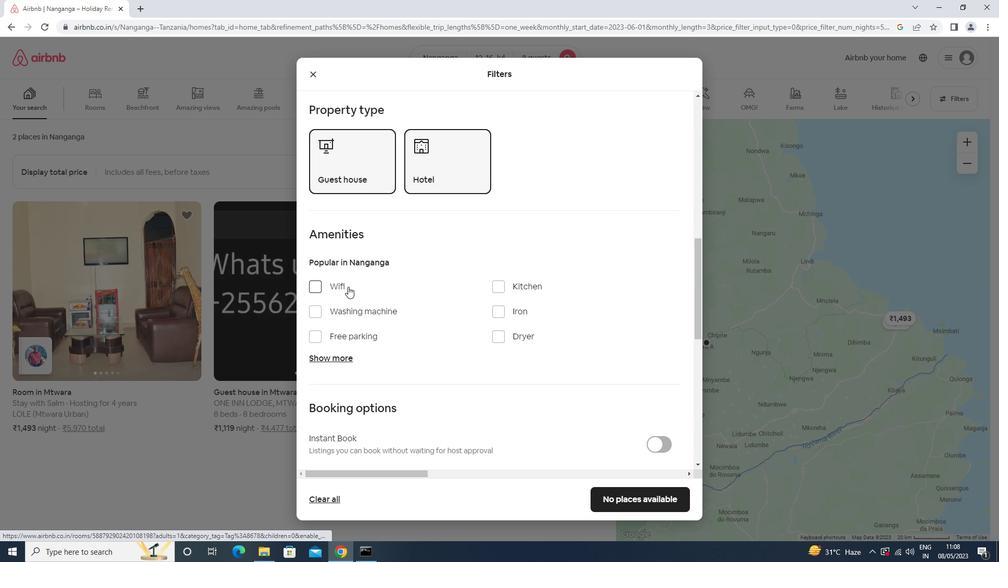 
Action: Mouse moved to (374, 335)
Screenshot: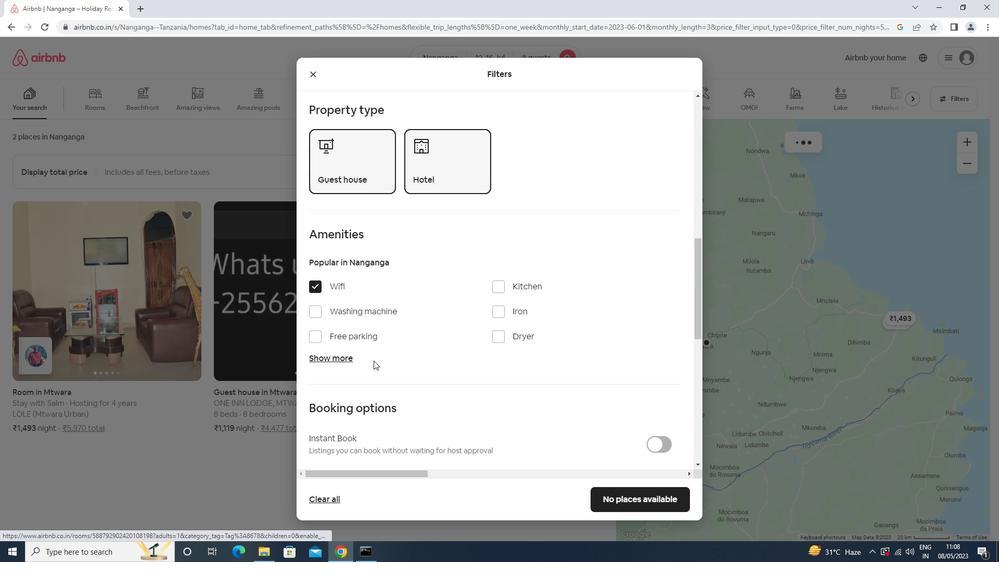 
Action: Mouse pressed left at (374, 335)
Screenshot: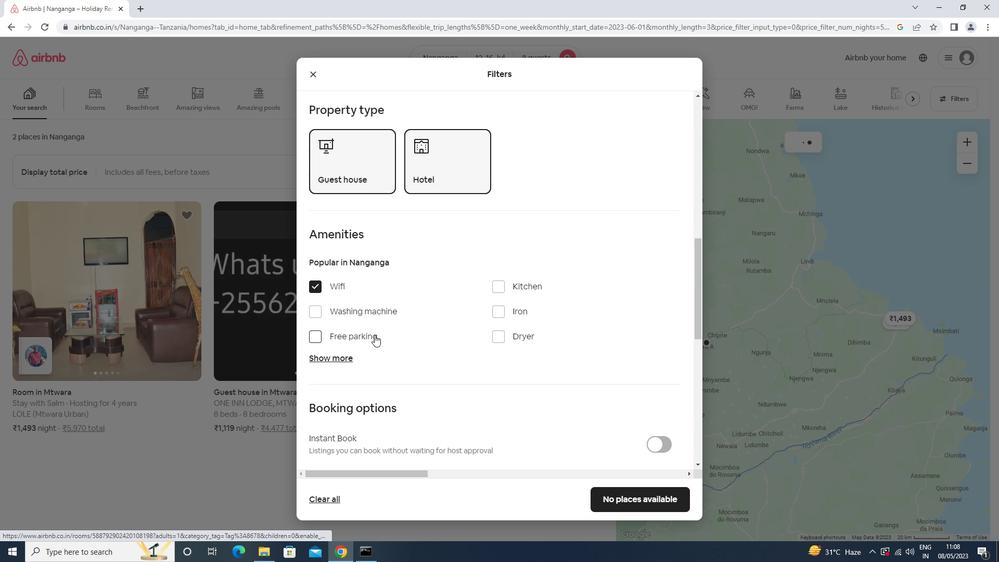 
Action: Mouse moved to (348, 356)
Screenshot: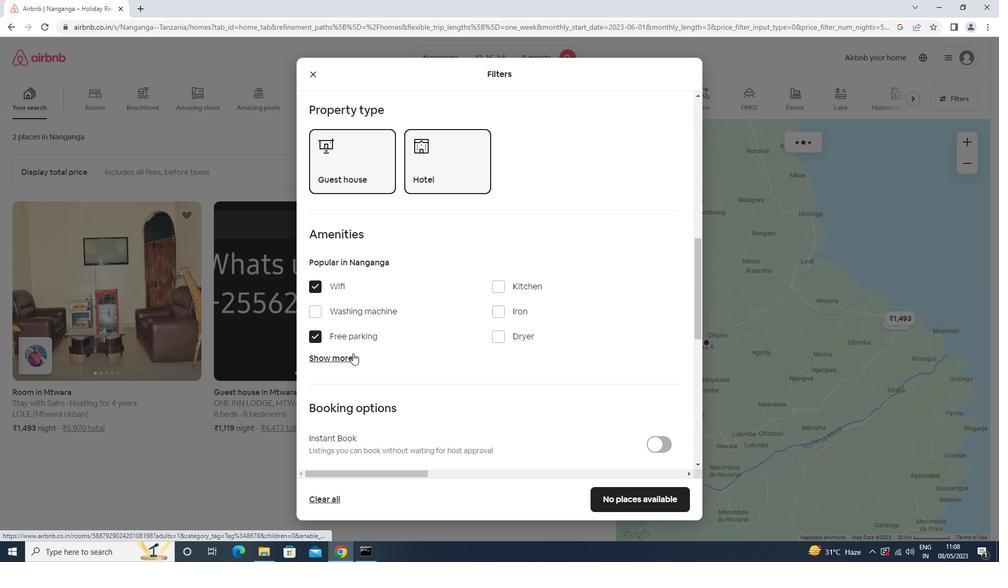 
Action: Mouse pressed left at (348, 356)
Screenshot: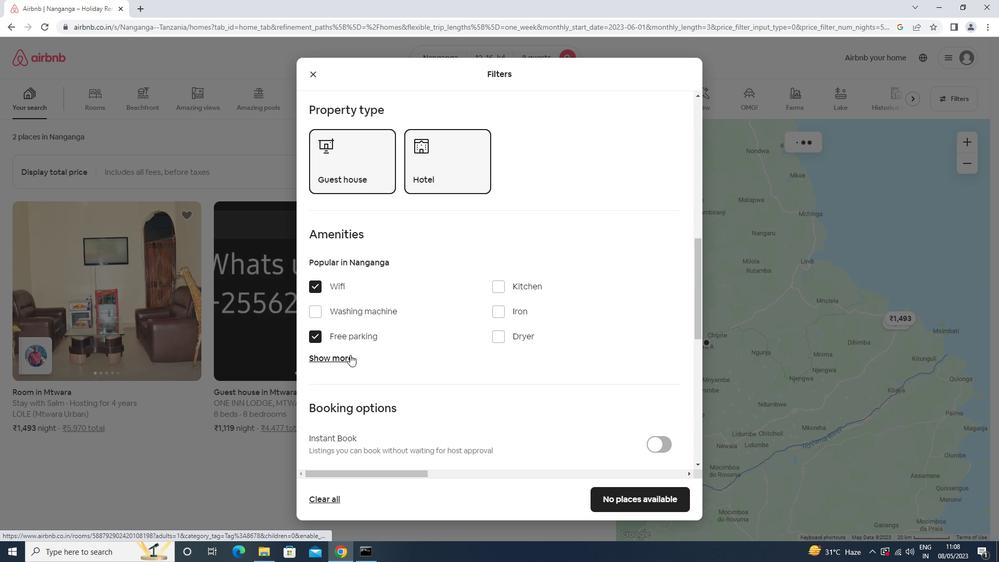 
Action: Mouse moved to (442, 326)
Screenshot: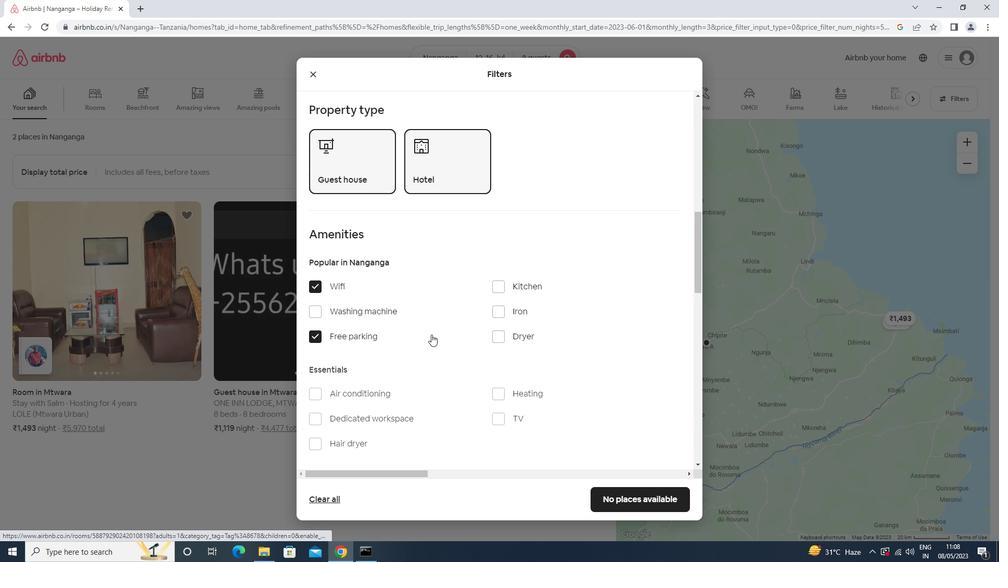 
Action: Mouse scrolled (442, 325) with delta (0, 0)
Screenshot: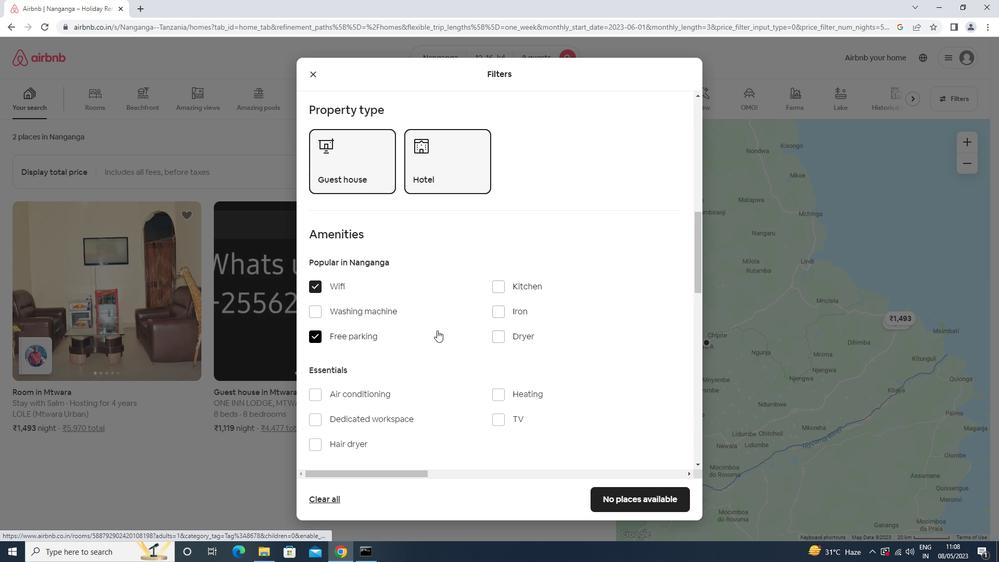
Action: Mouse scrolled (442, 325) with delta (0, 0)
Screenshot: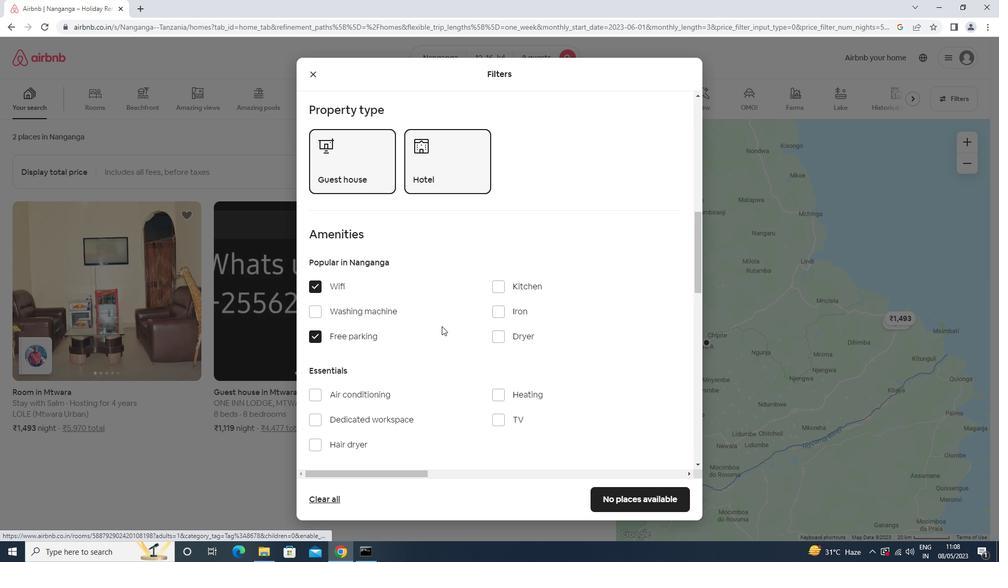 
Action: Mouse scrolled (442, 325) with delta (0, 0)
Screenshot: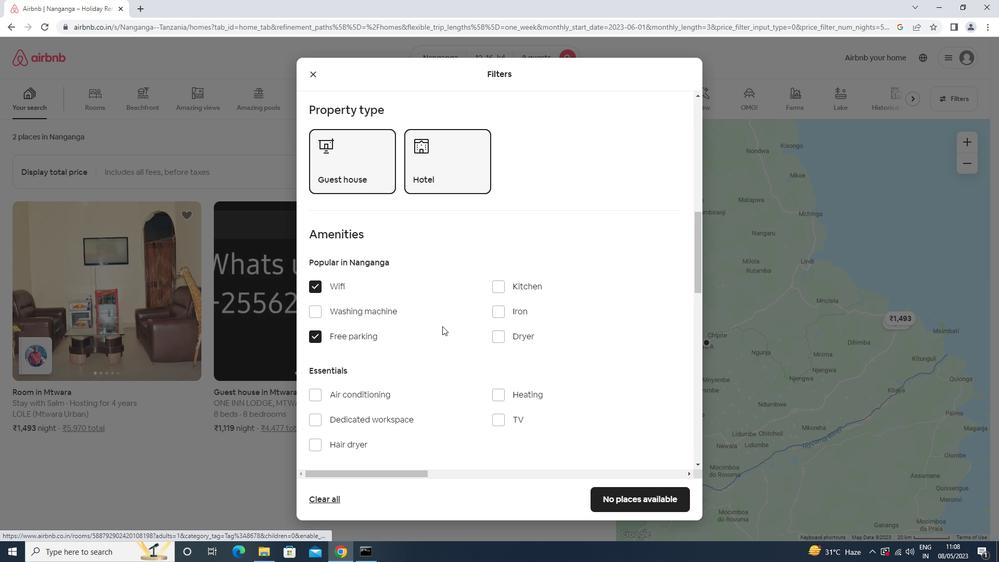 
Action: Mouse moved to (508, 265)
Screenshot: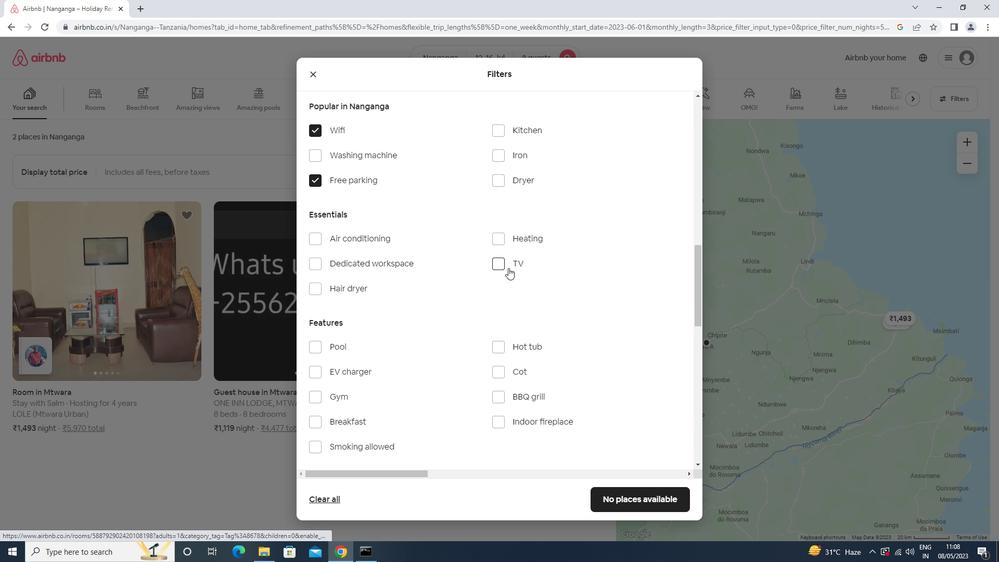 
Action: Mouse pressed left at (508, 265)
Screenshot: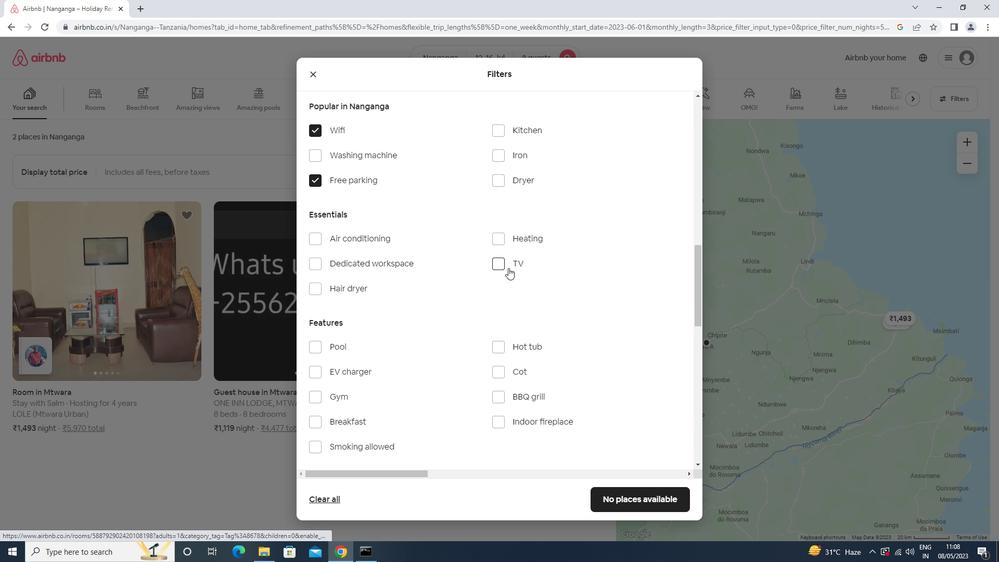 
Action: Mouse moved to (495, 287)
Screenshot: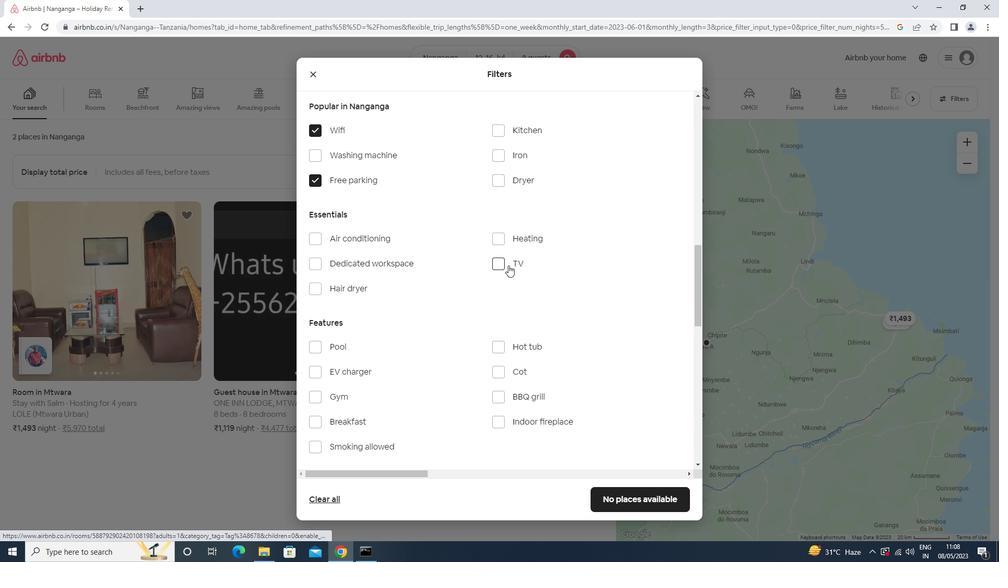 
Action: Mouse scrolled (495, 287) with delta (0, 0)
Screenshot: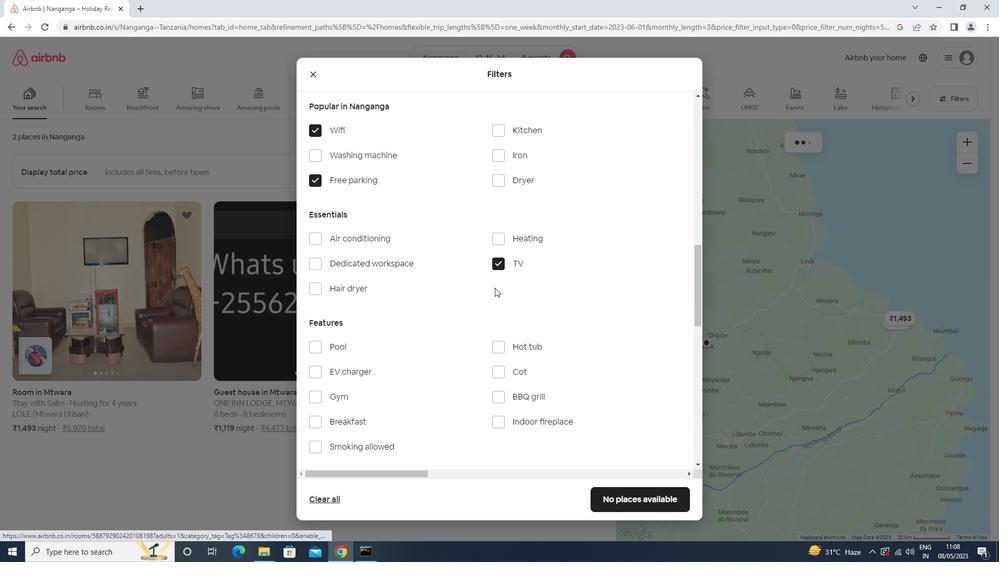 
Action: Mouse scrolled (495, 287) with delta (0, 0)
Screenshot: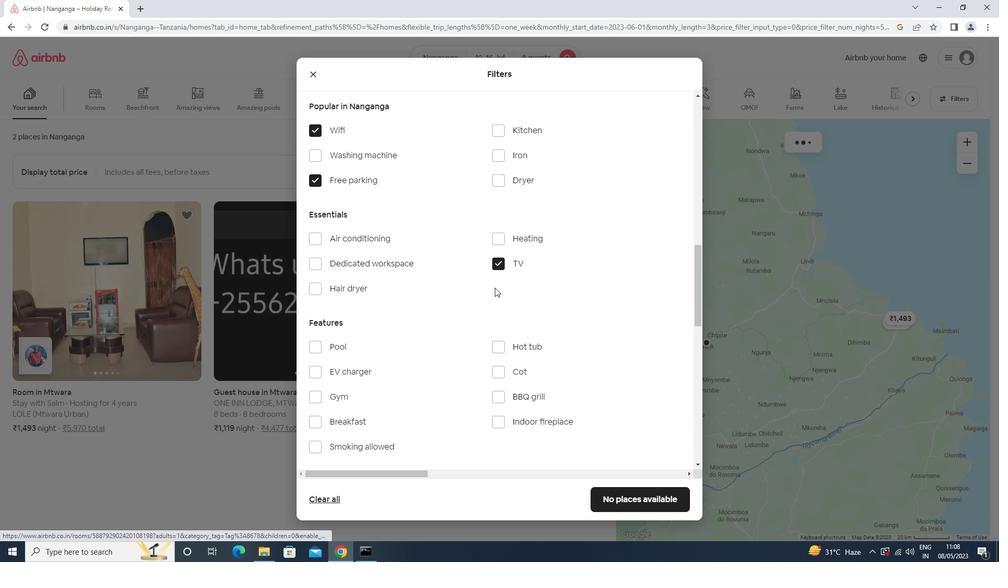 
Action: Mouse scrolled (495, 287) with delta (0, 0)
Screenshot: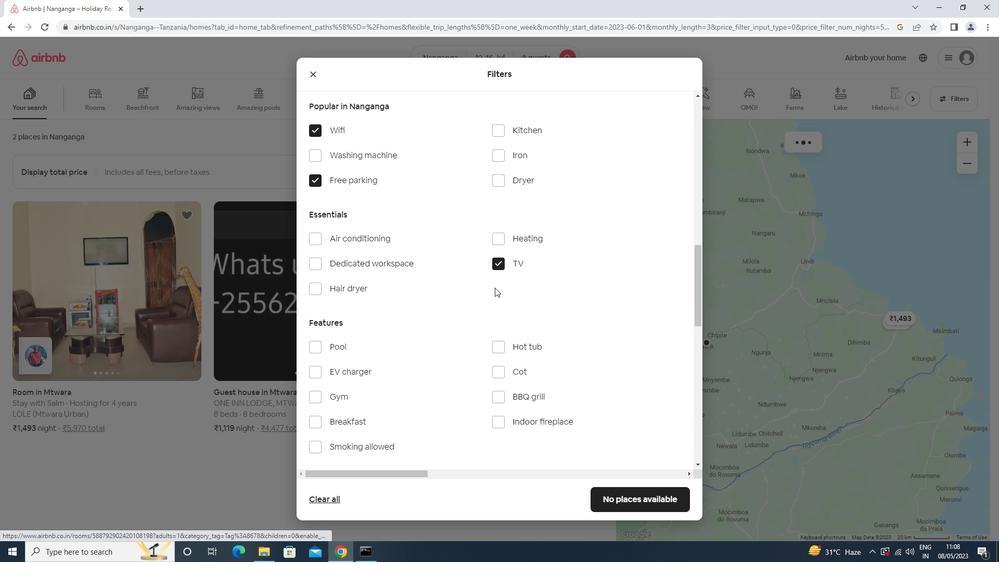 
Action: Mouse moved to (380, 267)
Screenshot: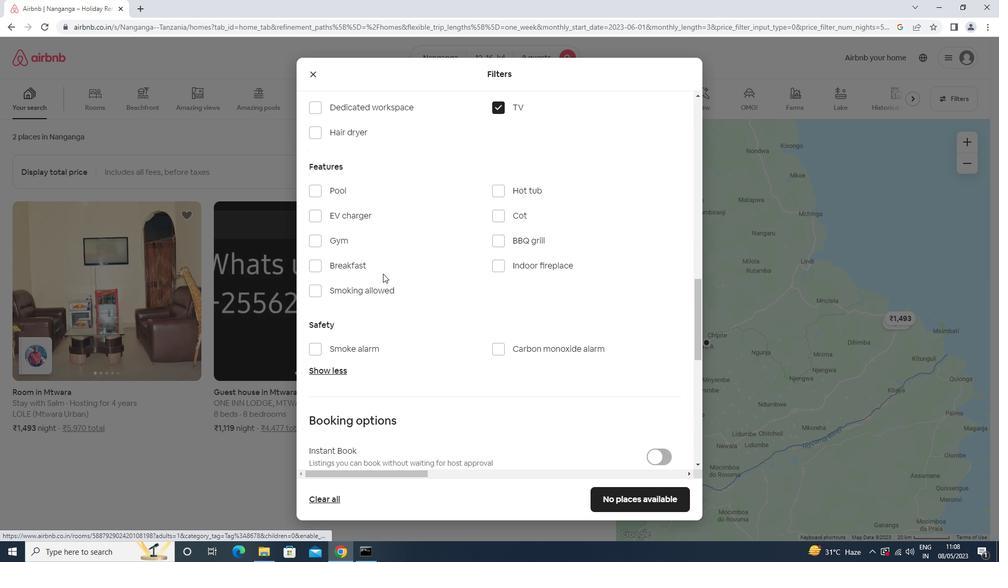 
Action: Mouse pressed left at (380, 267)
Screenshot: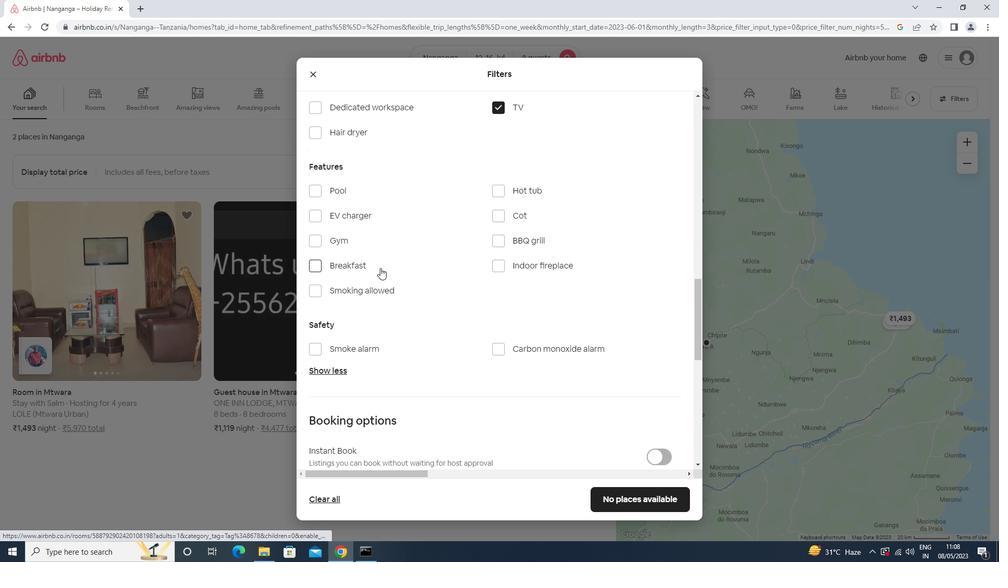 
Action: Mouse moved to (363, 242)
Screenshot: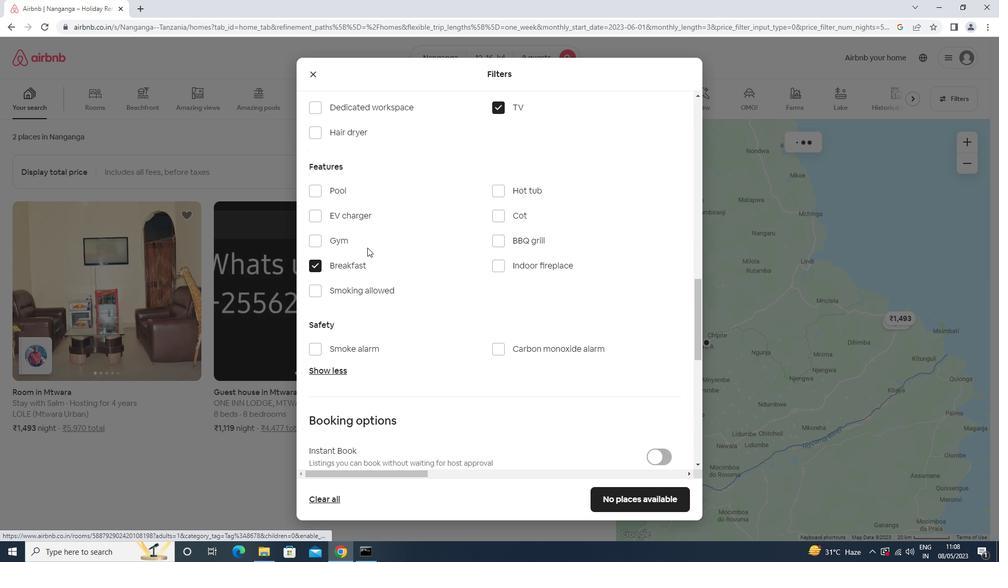 
Action: Mouse pressed left at (363, 242)
Screenshot: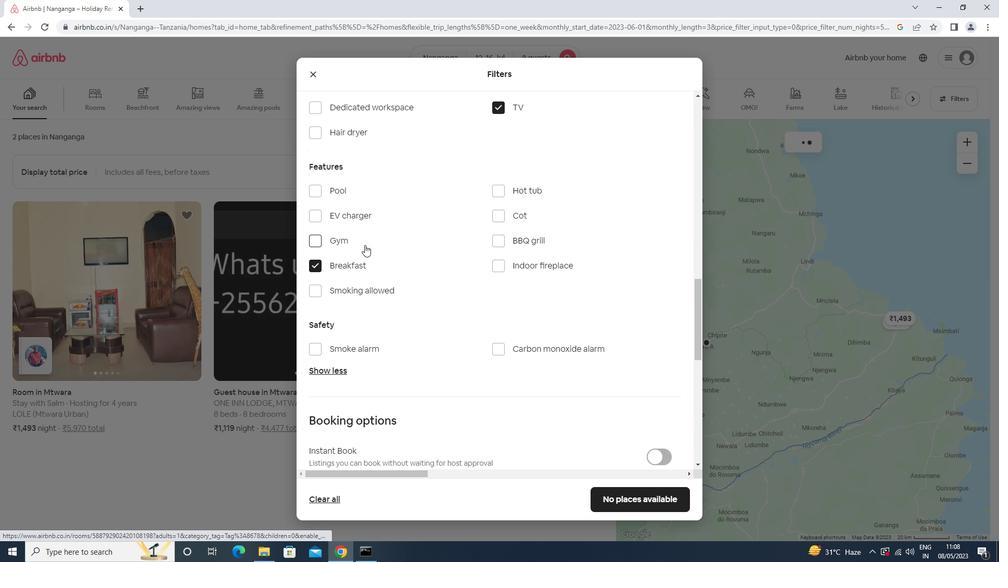 
Action: Mouse moved to (479, 305)
Screenshot: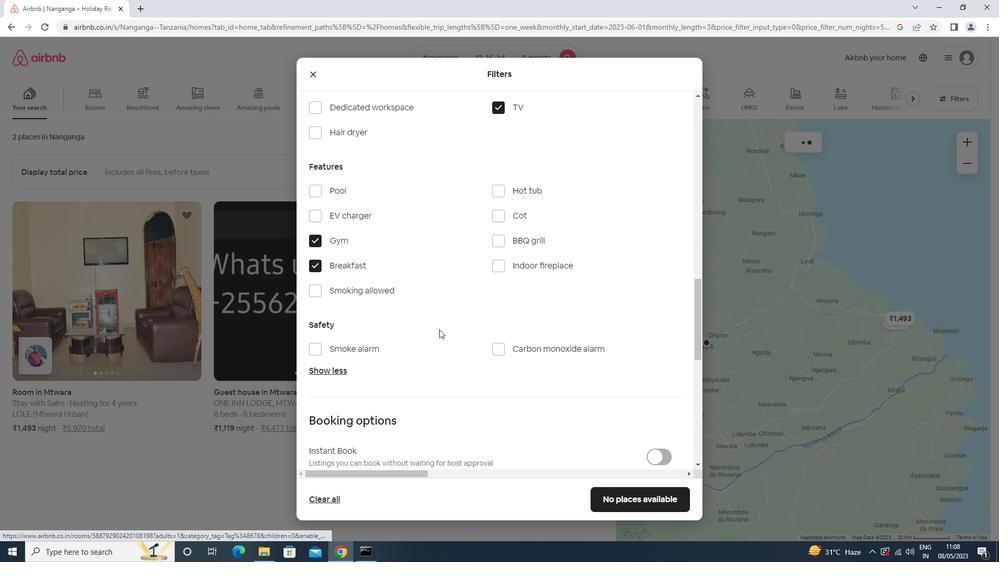 
Action: Mouse scrolled (479, 304) with delta (0, 0)
Screenshot: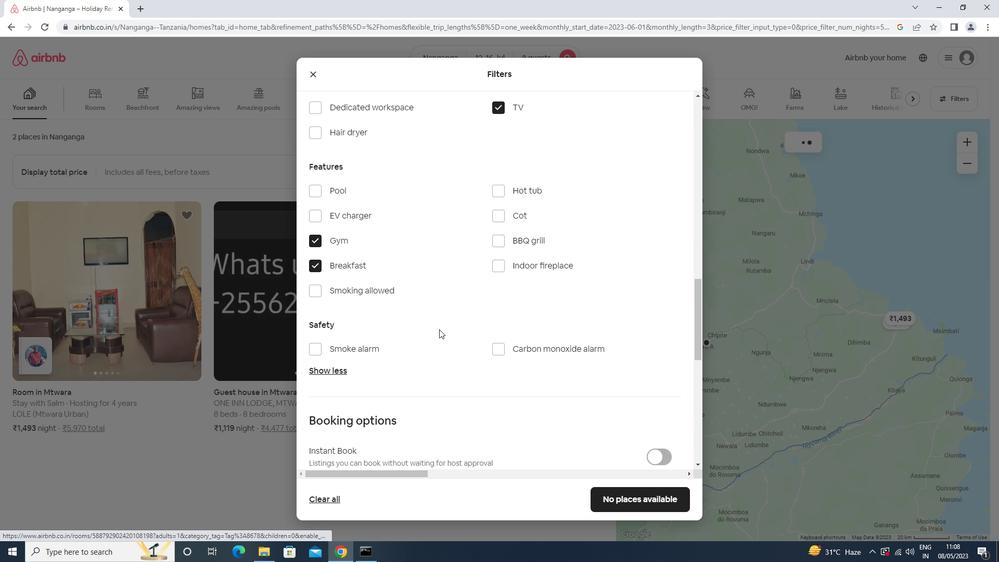 
Action: Mouse scrolled (479, 304) with delta (0, 0)
Screenshot: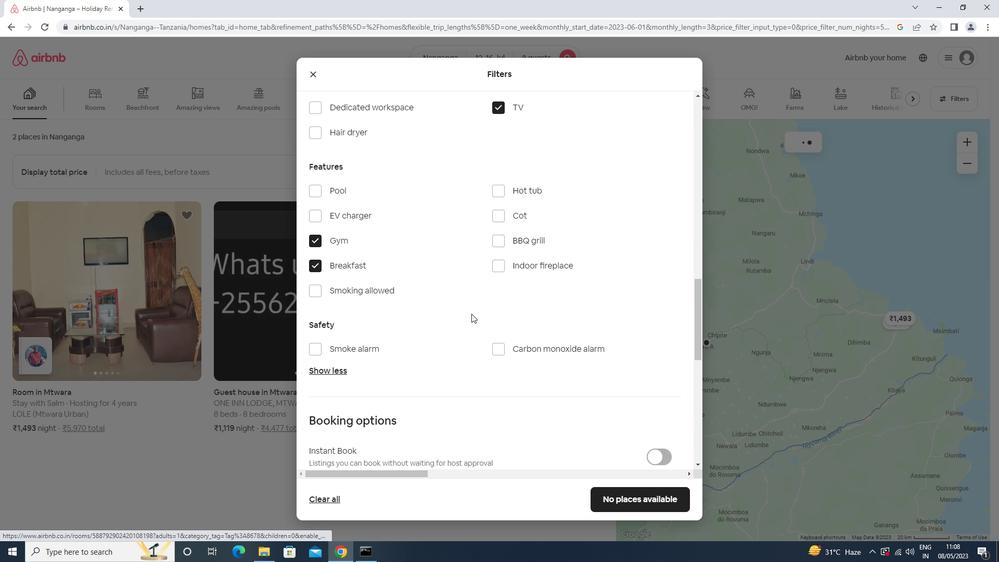 
Action: Mouse scrolled (479, 304) with delta (0, 0)
Screenshot: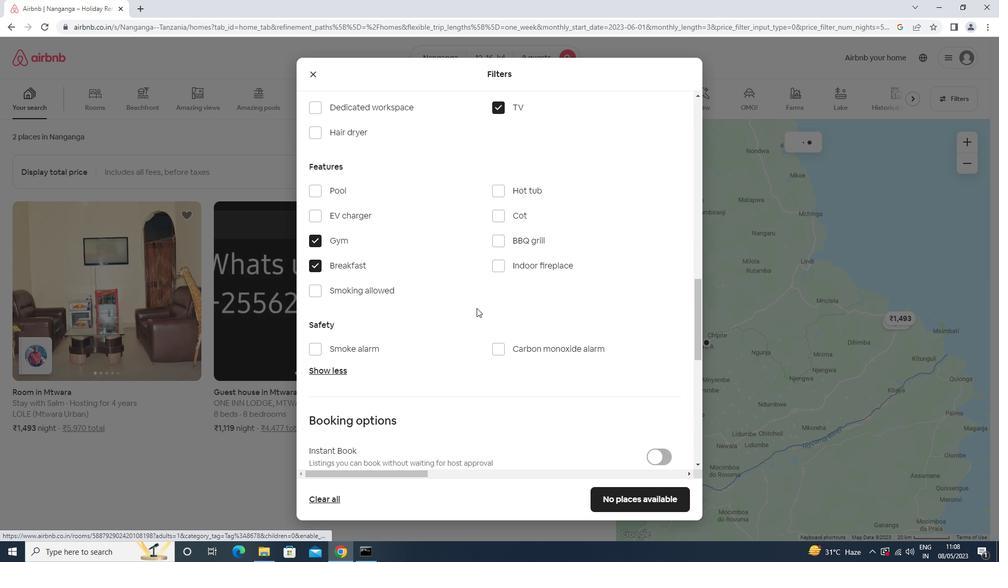 
Action: Mouse moved to (660, 334)
Screenshot: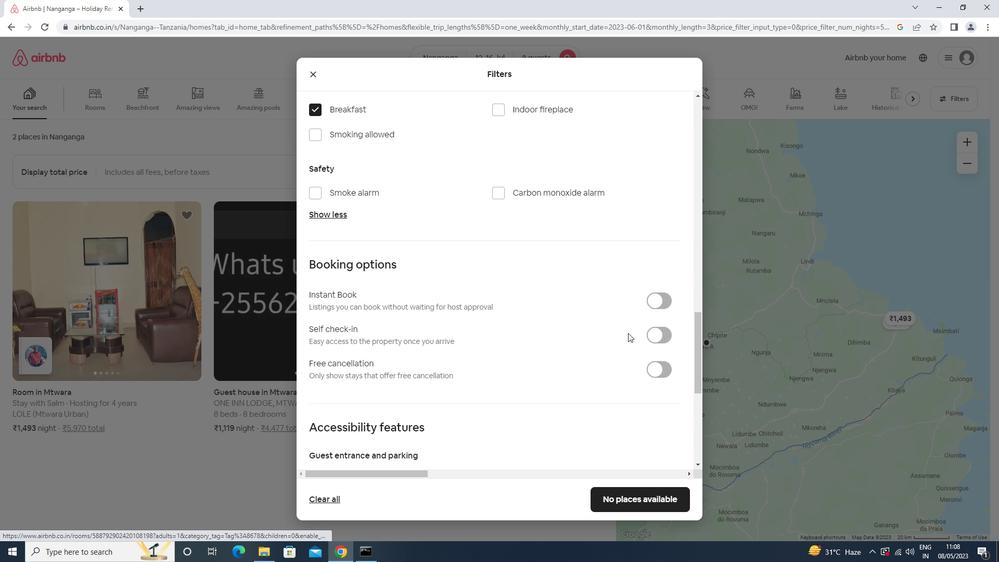 
Action: Mouse pressed left at (660, 334)
Screenshot: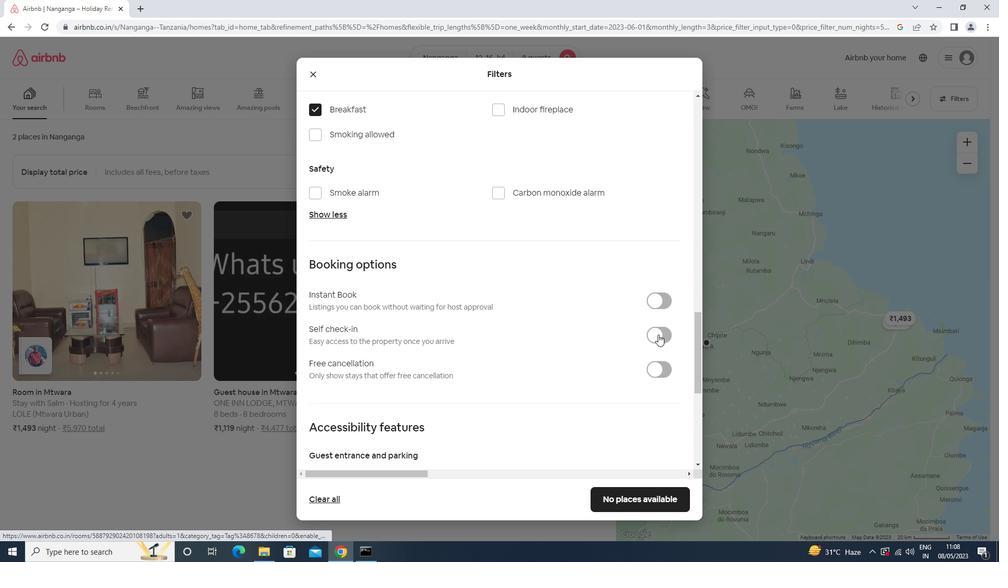 
Action: Mouse moved to (508, 319)
Screenshot: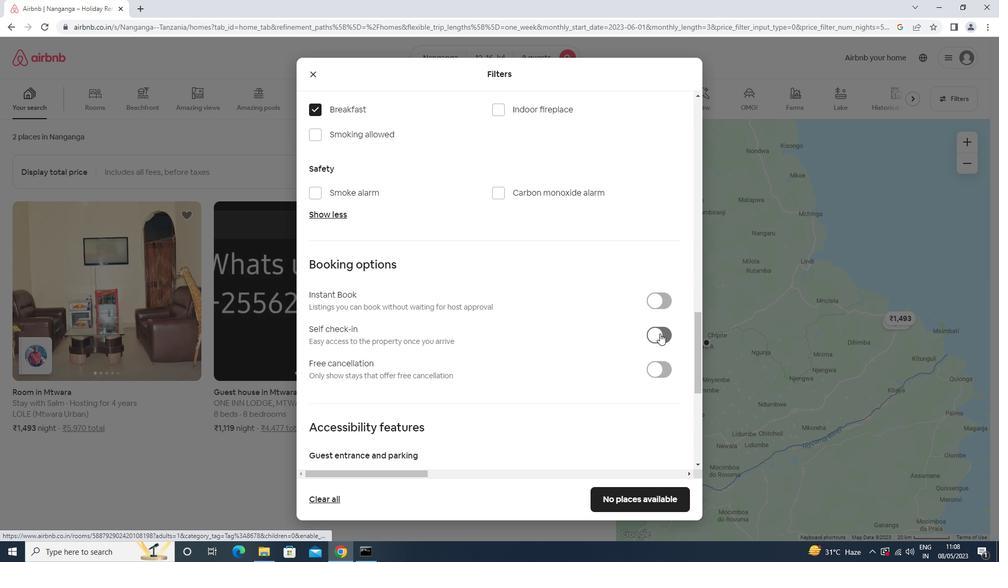 
Action: Mouse scrolled (508, 319) with delta (0, 0)
Screenshot: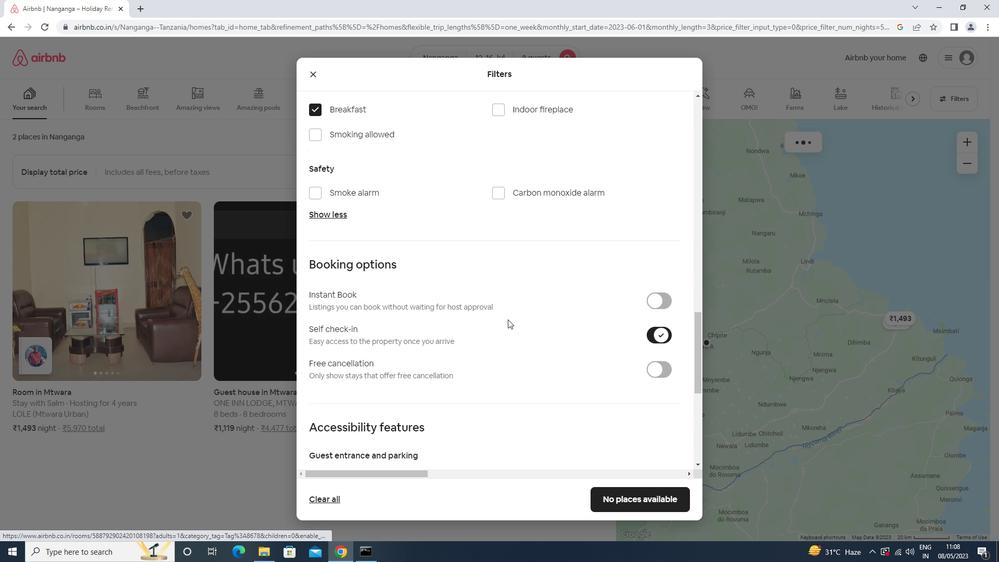 
Action: Mouse scrolled (508, 319) with delta (0, 0)
Screenshot: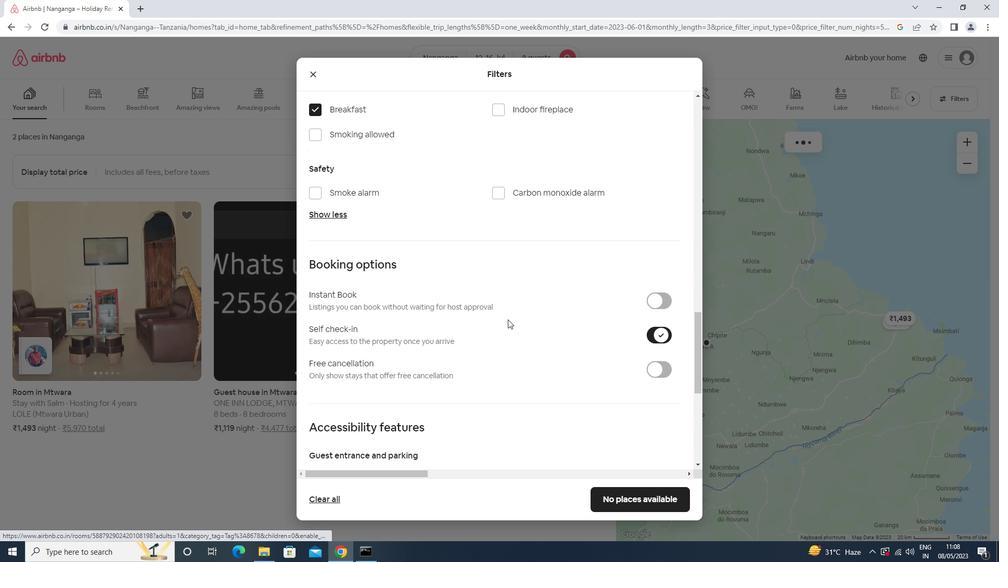 
Action: Mouse scrolled (508, 319) with delta (0, 0)
Screenshot: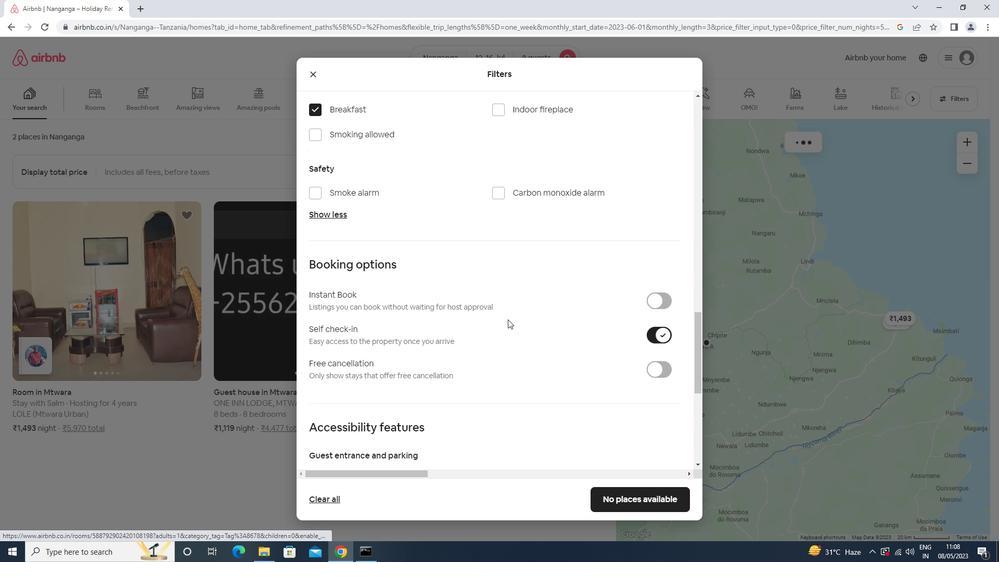 
Action: Mouse scrolled (508, 319) with delta (0, 0)
Screenshot: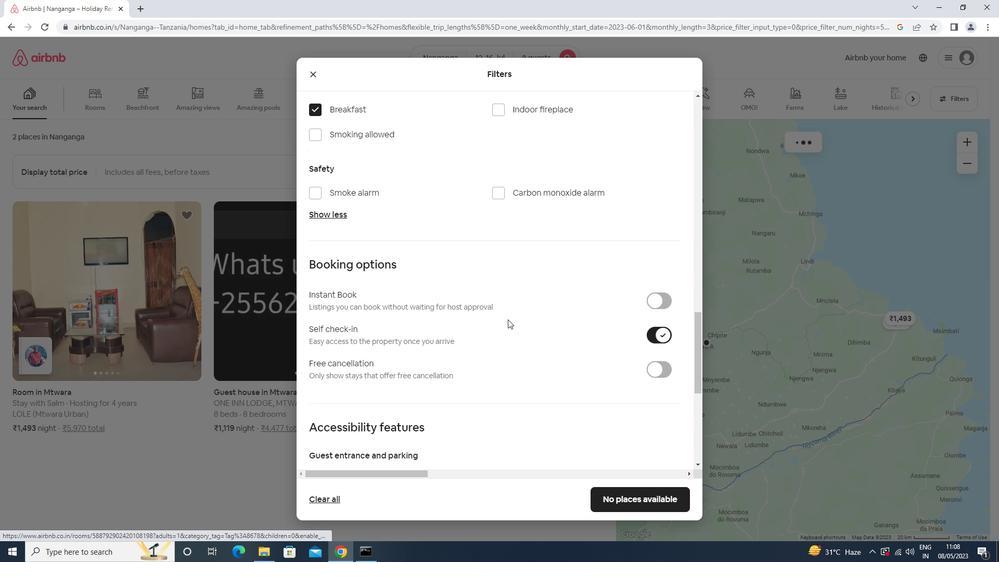 
Action: Mouse scrolled (508, 319) with delta (0, 0)
Screenshot: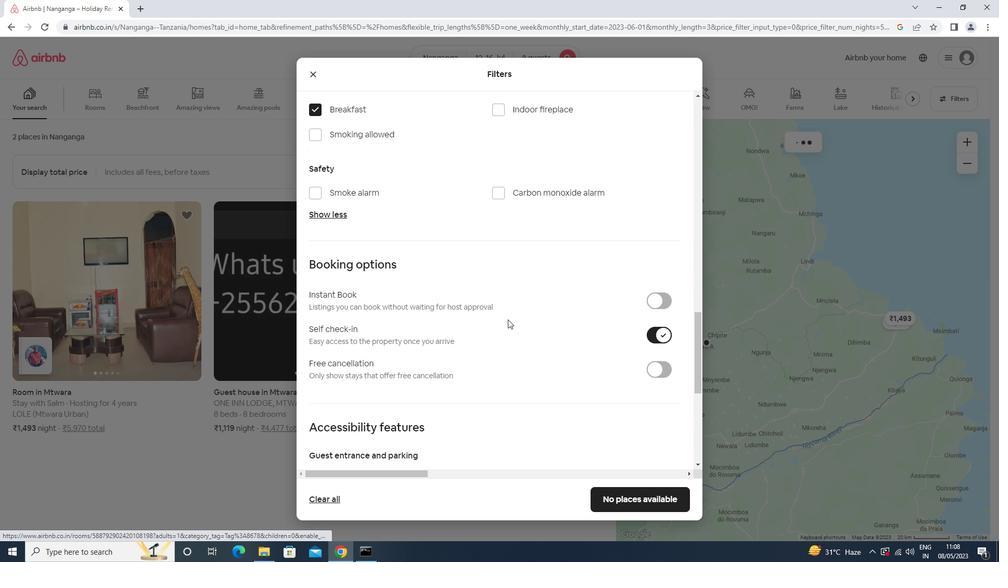 
Action: Mouse moved to (450, 371)
Screenshot: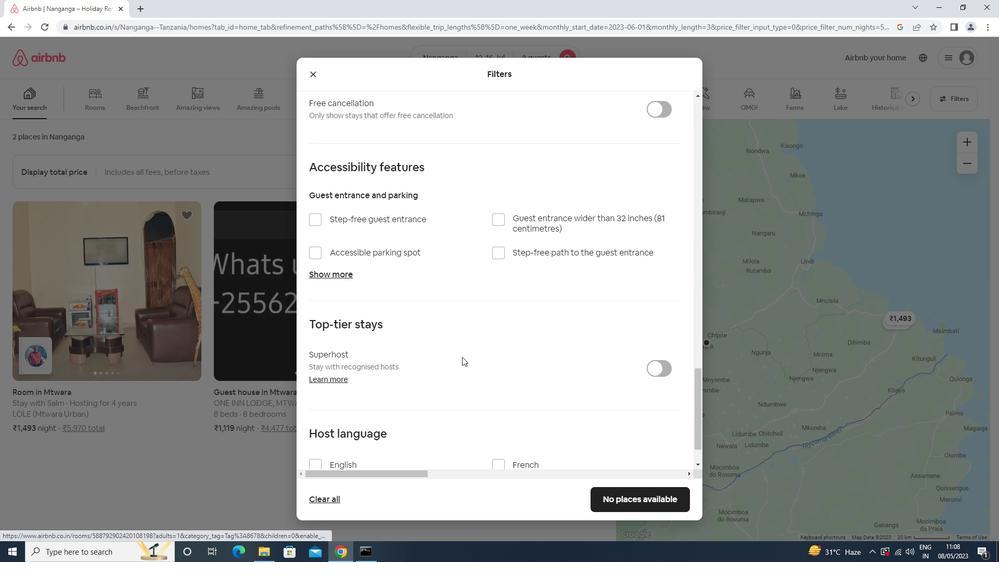 
Action: Mouse scrolled (450, 370) with delta (0, 0)
Screenshot: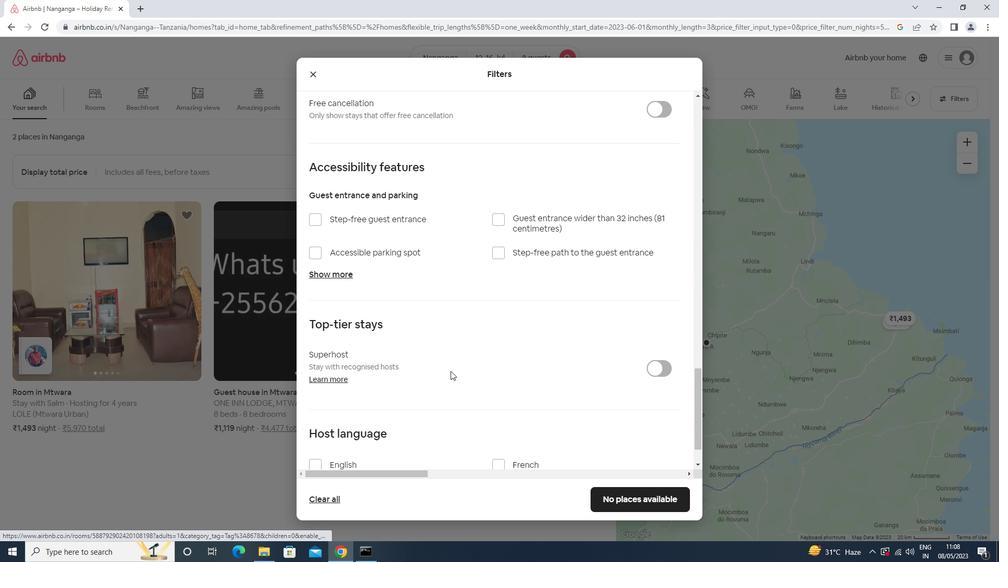
Action: Mouse scrolled (450, 370) with delta (0, 0)
Screenshot: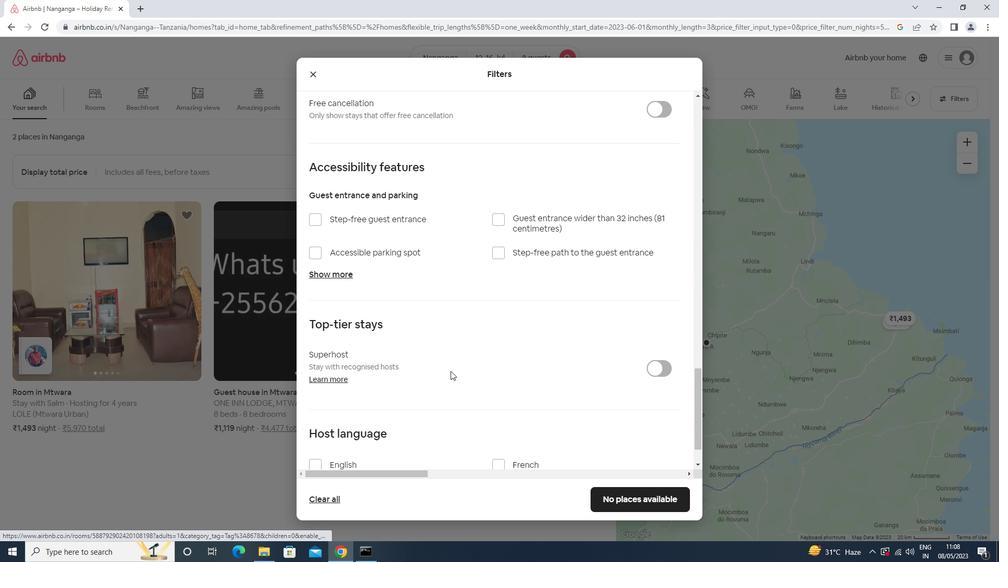
Action: Mouse moved to (450, 371)
Screenshot: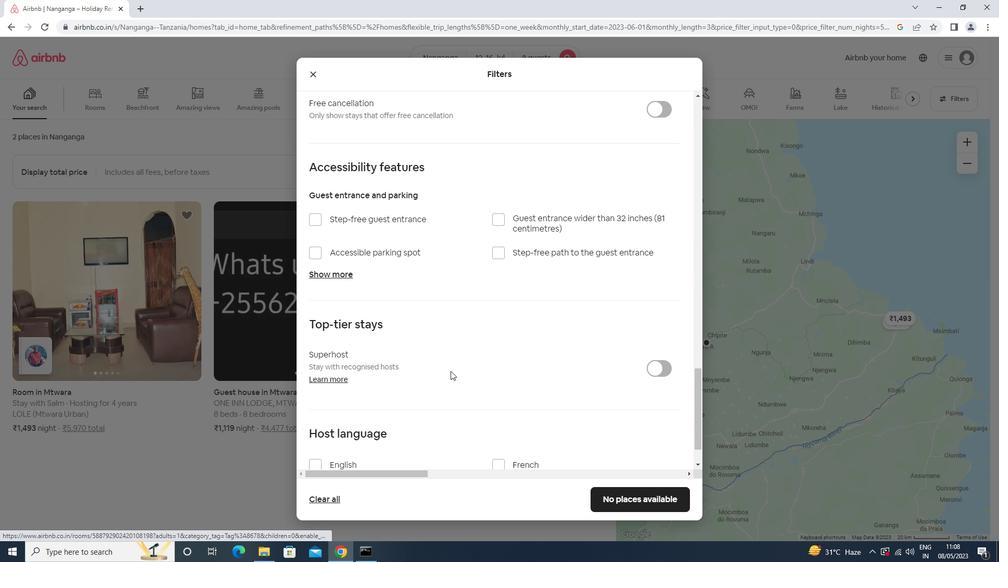 
Action: Mouse scrolled (450, 371) with delta (0, 0)
Screenshot: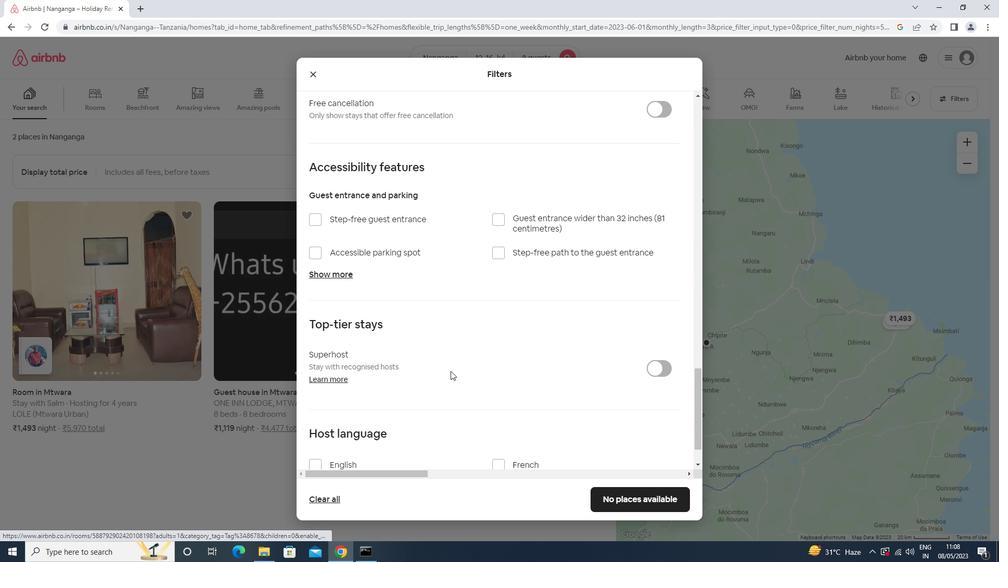 
Action: Mouse moved to (449, 372)
Screenshot: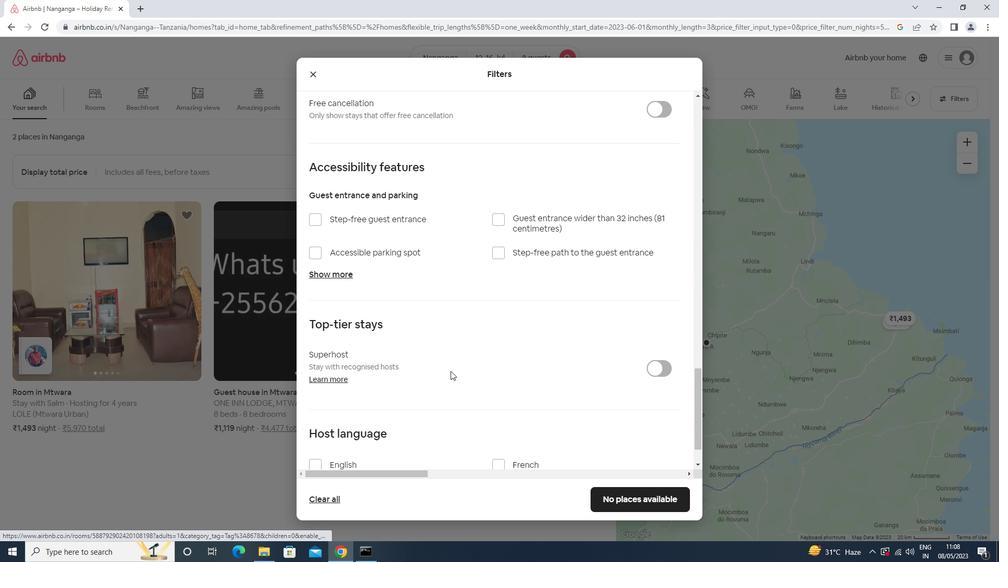 
Action: Mouse scrolled (449, 371) with delta (0, 0)
Screenshot: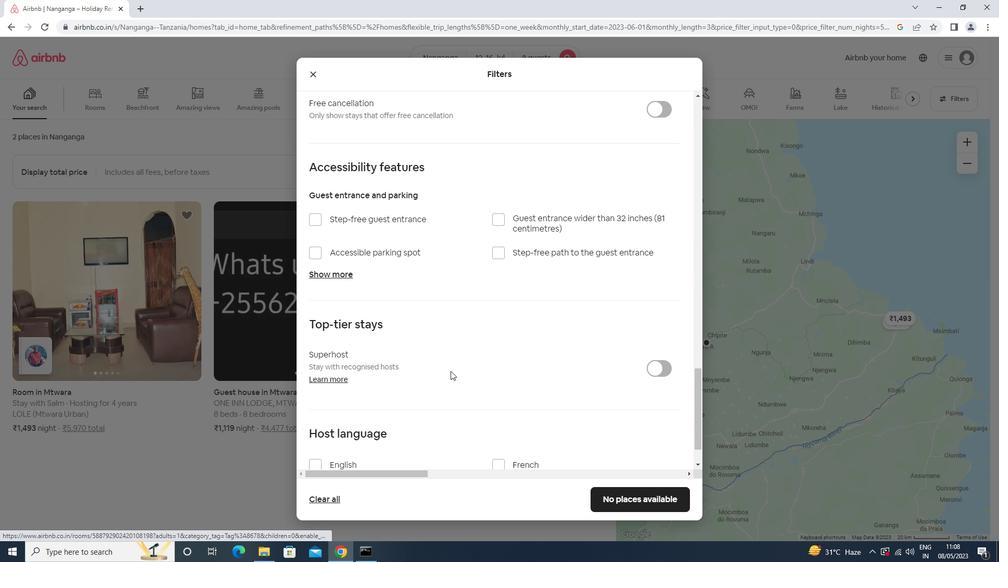 
Action: Mouse moved to (356, 411)
Screenshot: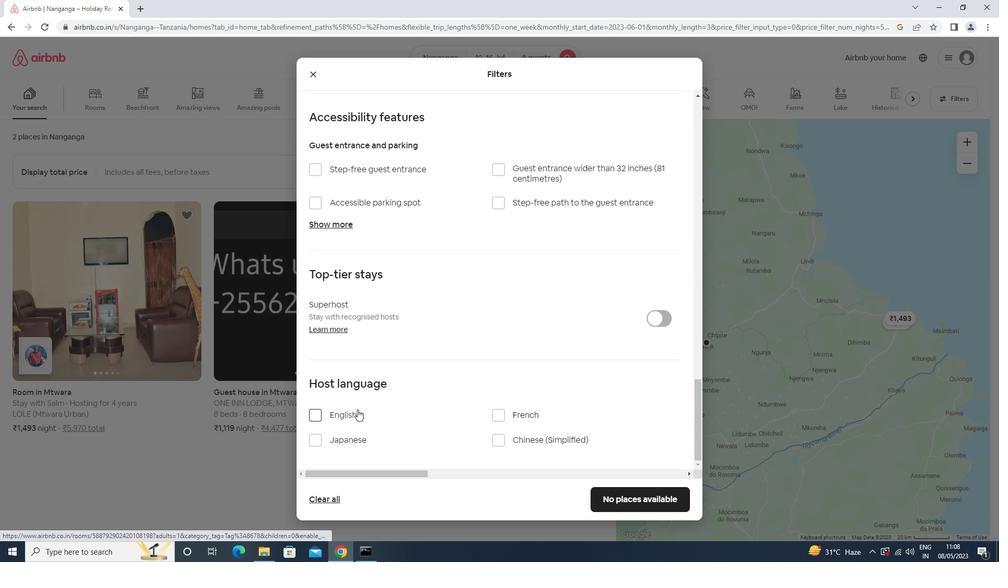 
Action: Mouse pressed left at (356, 411)
Screenshot: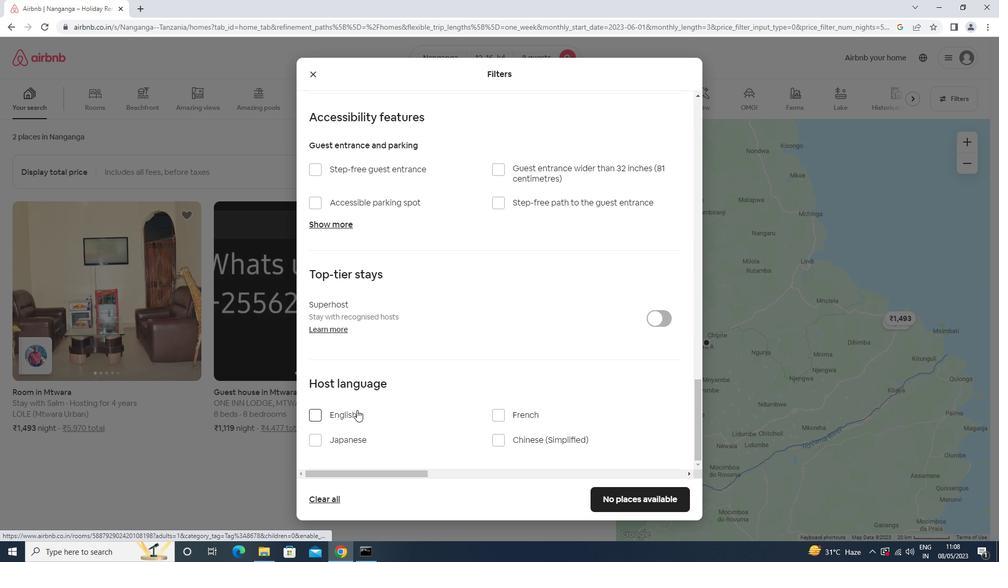 
Action: Mouse moved to (635, 498)
Screenshot: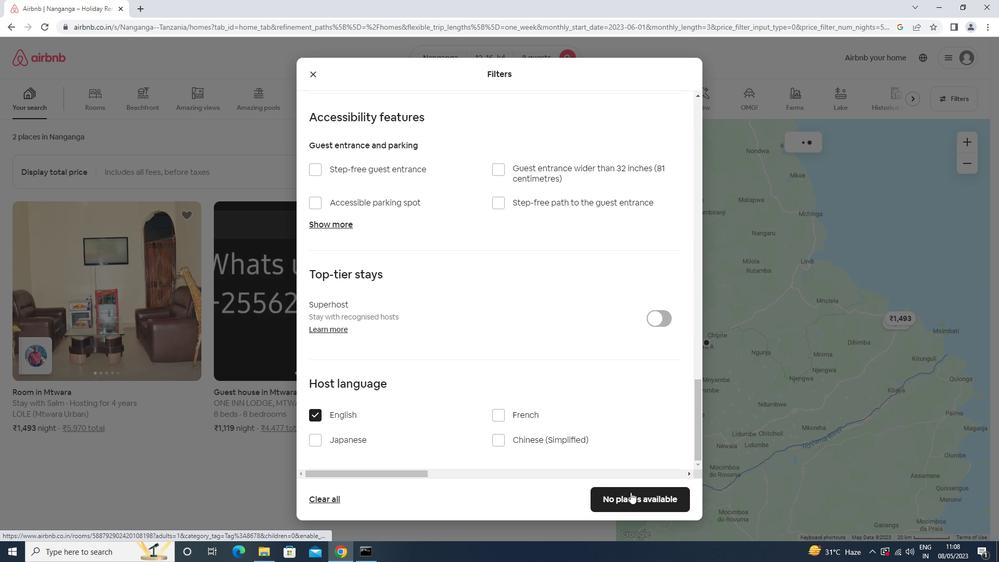 
Action: Mouse pressed left at (635, 498)
Screenshot: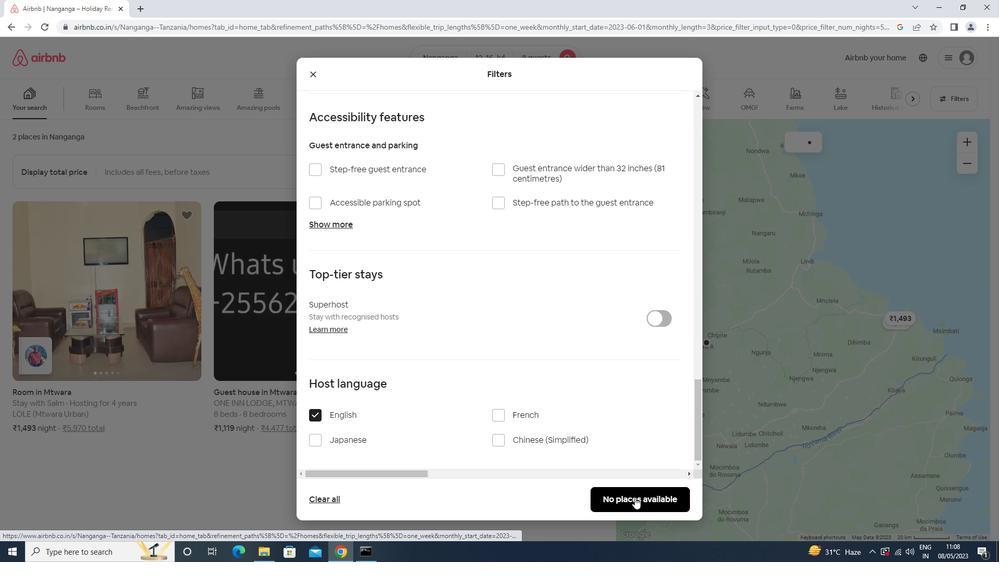 
Action: Mouse moved to (634, 498)
Screenshot: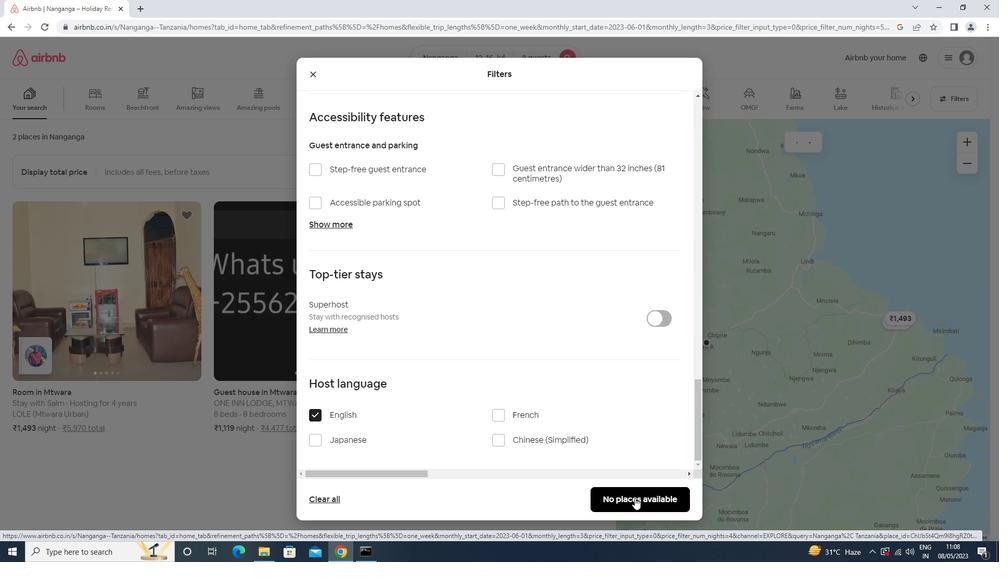 
